 Task: Look for space in Chauk, Myanmar from 2nd June, 2023 to 15th June, 2023 for 2 adults in price range Rs.10000 to Rs.15000. Place can be entire place with 1  bedroom having 1 bed and 1 bathroom. Property type can be house, flat, guest house, hotel. Amenities needed are: washing machine. Booking option can be shelf check-in. Required host language is English.
Action: Mouse moved to (476, 82)
Screenshot: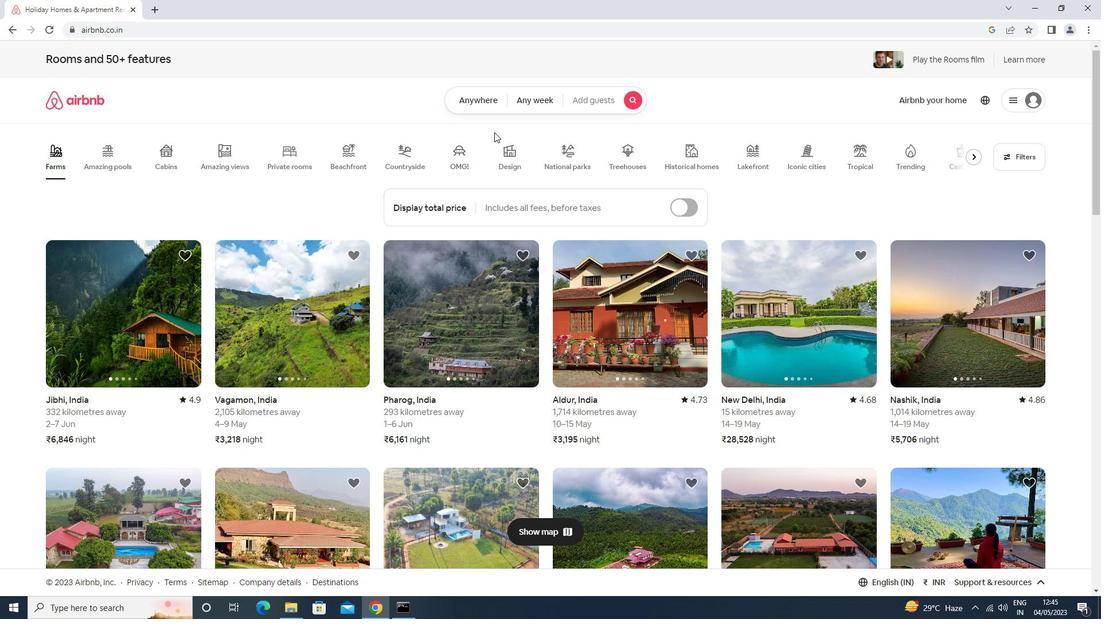 
Action: Mouse pressed left at (476, 82)
Screenshot: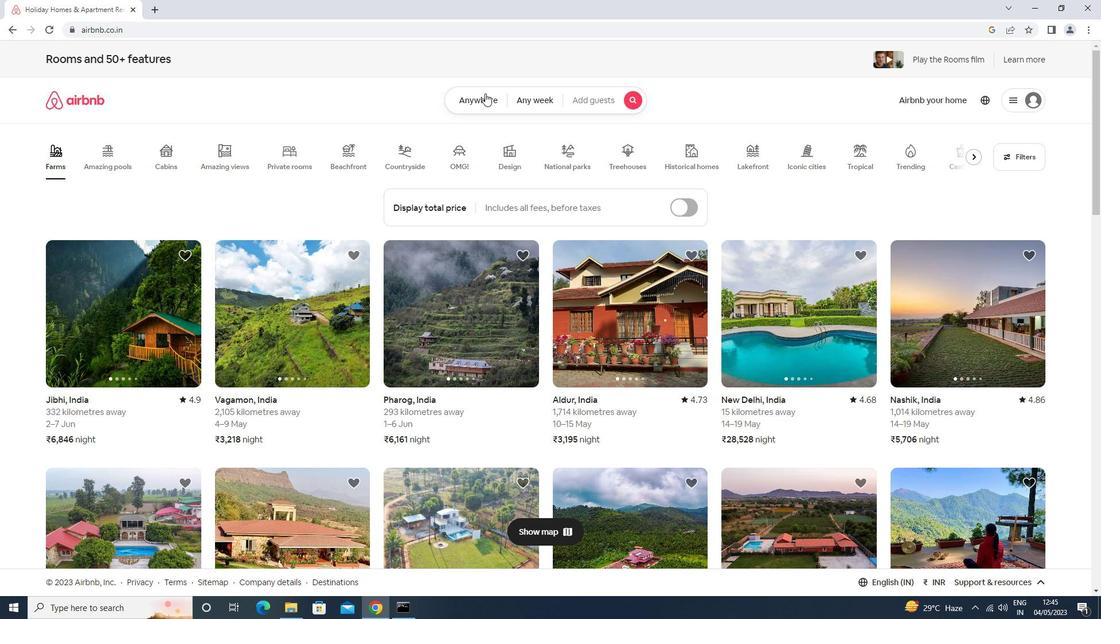 
Action: Mouse moved to (483, 107)
Screenshot: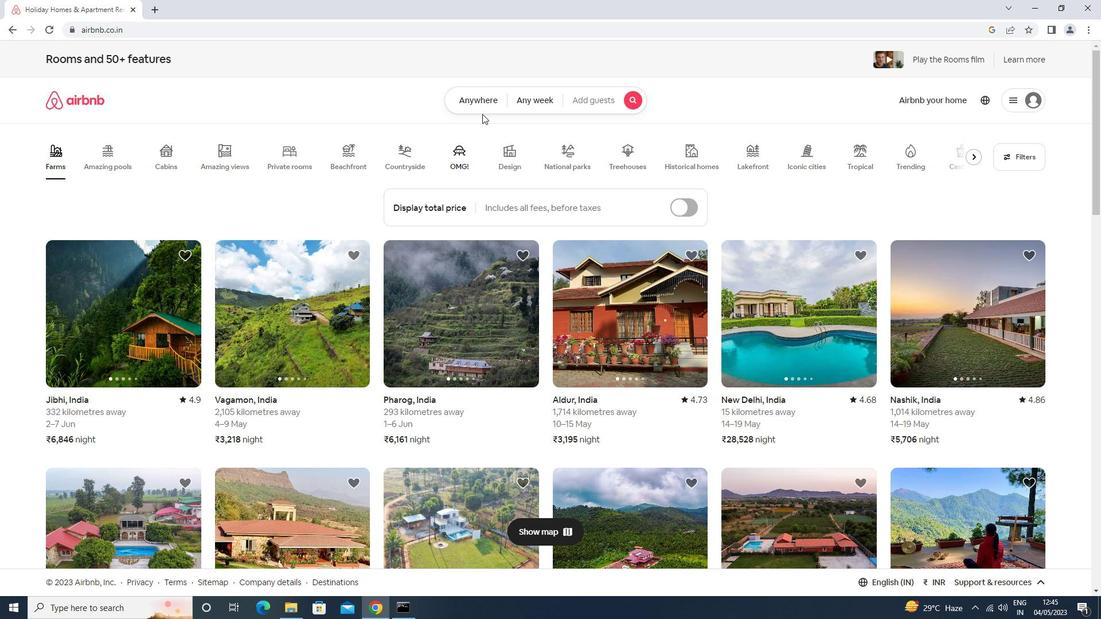 
Action: Mouse pressed left at (483, 107)
Screenshot: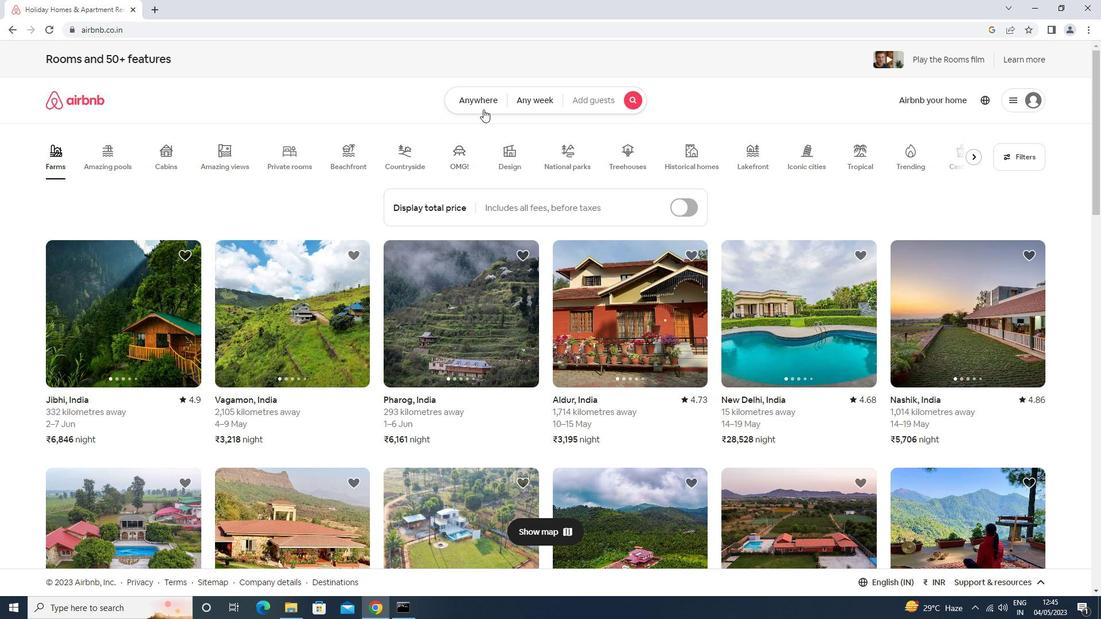 
Action: Mouse moved to (443, 137)
Screenshot: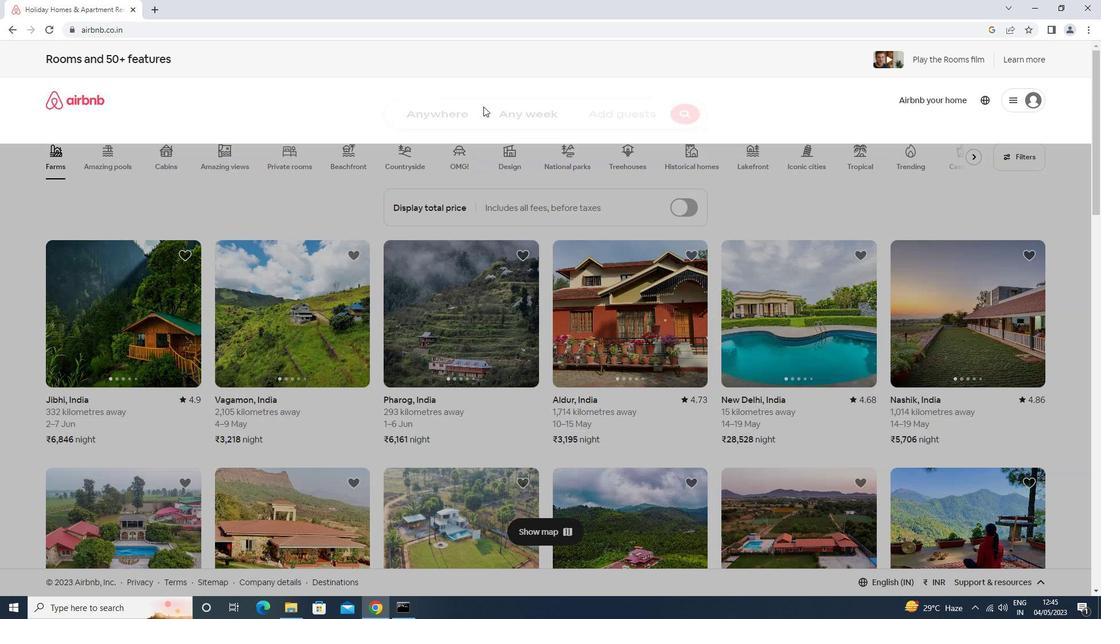 
Action: Mouse pressed left at (443, 137)
Screenshot: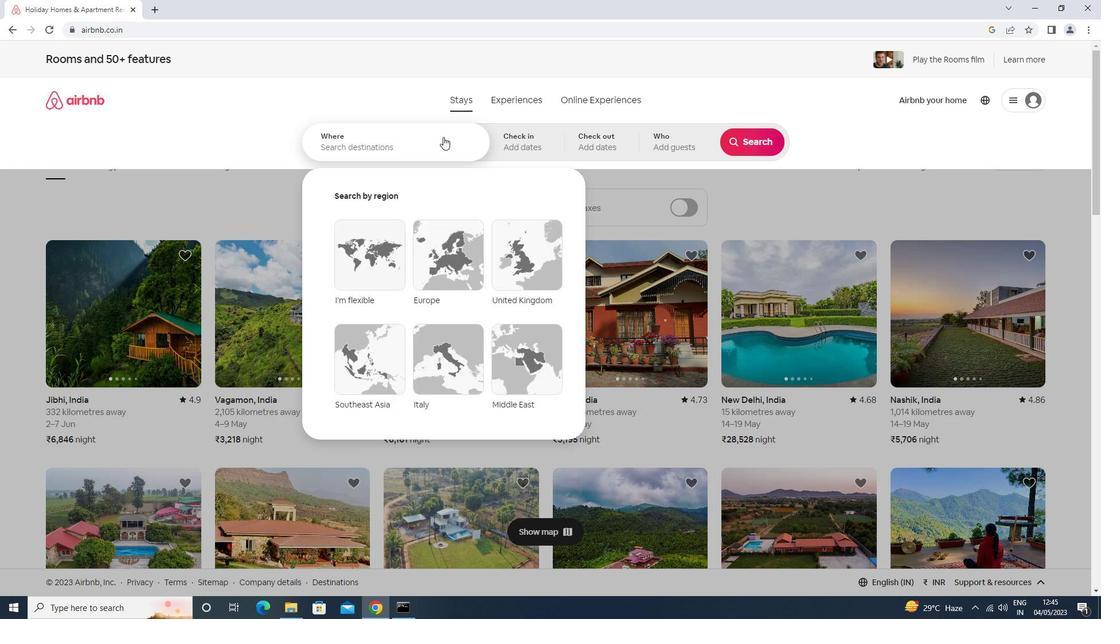 
Action: Key pressed chauk<Key.enter>
Screenshot: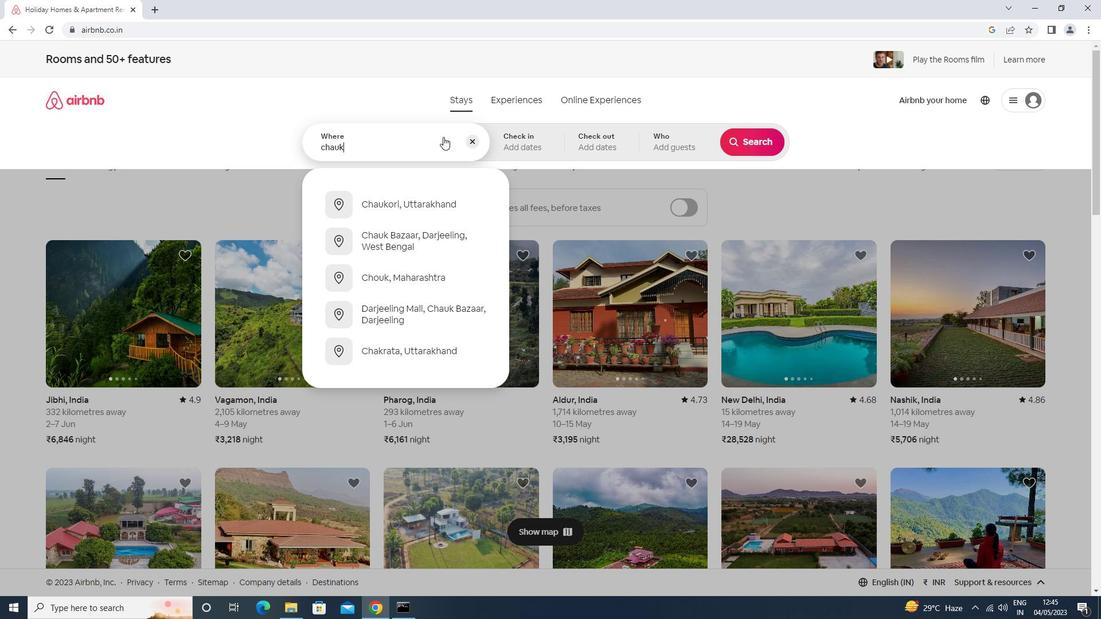
Action: Mouse moved to (712, 285)
Screenshot: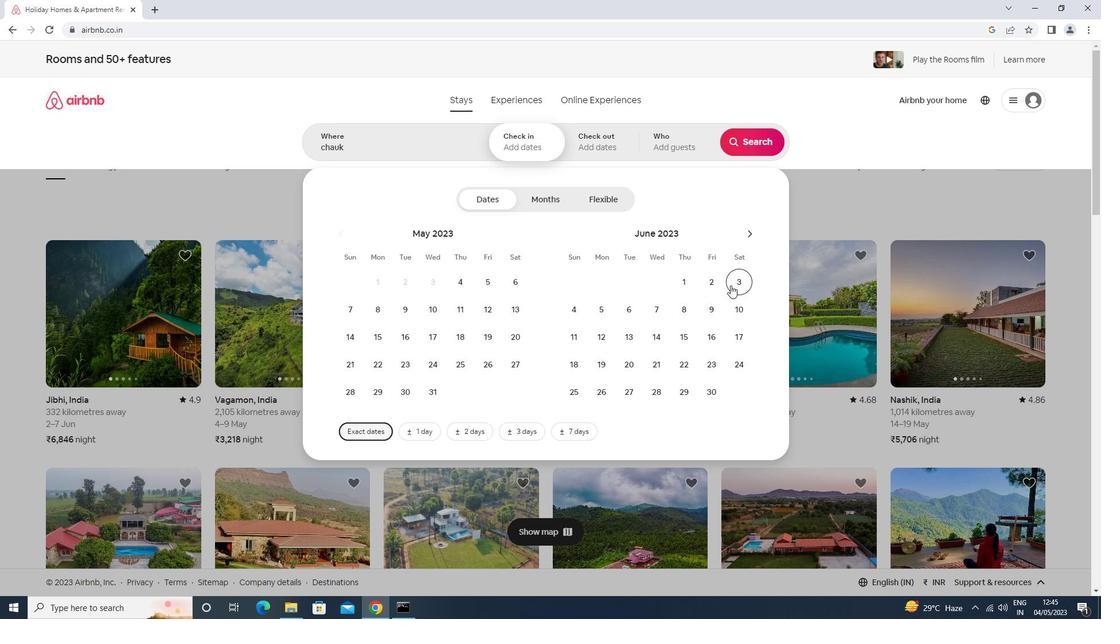 
Action: Mouse pressed left at (712, 285)
Screenshot: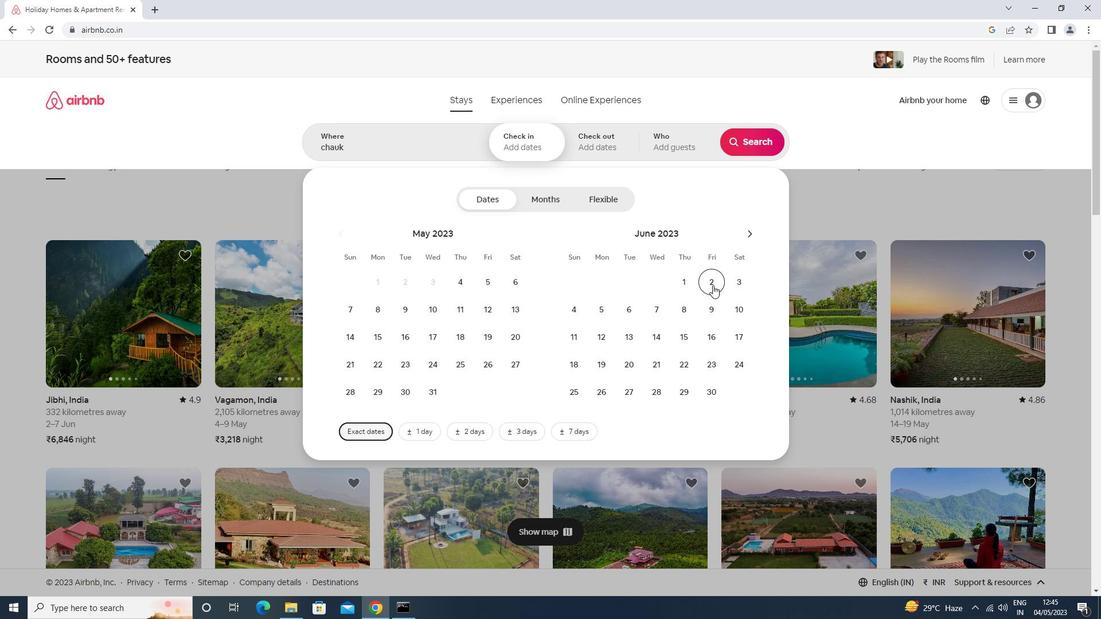 
Action: Mouse moved to (690, 334)
Screenshot: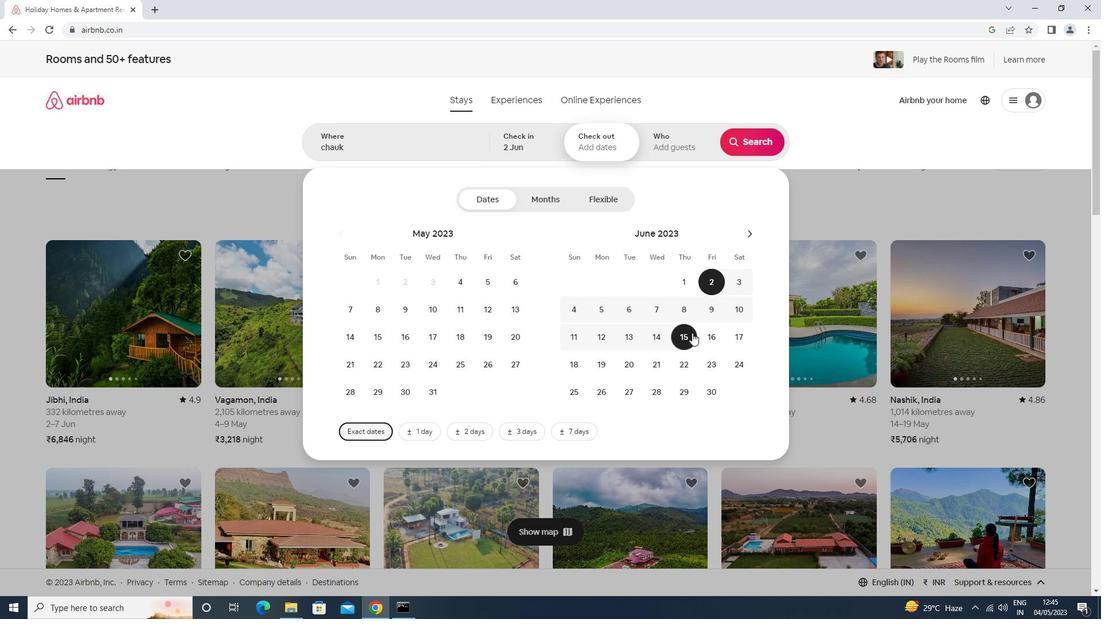 
Action: Mouse pressed left at (690, 334)
Screenshot: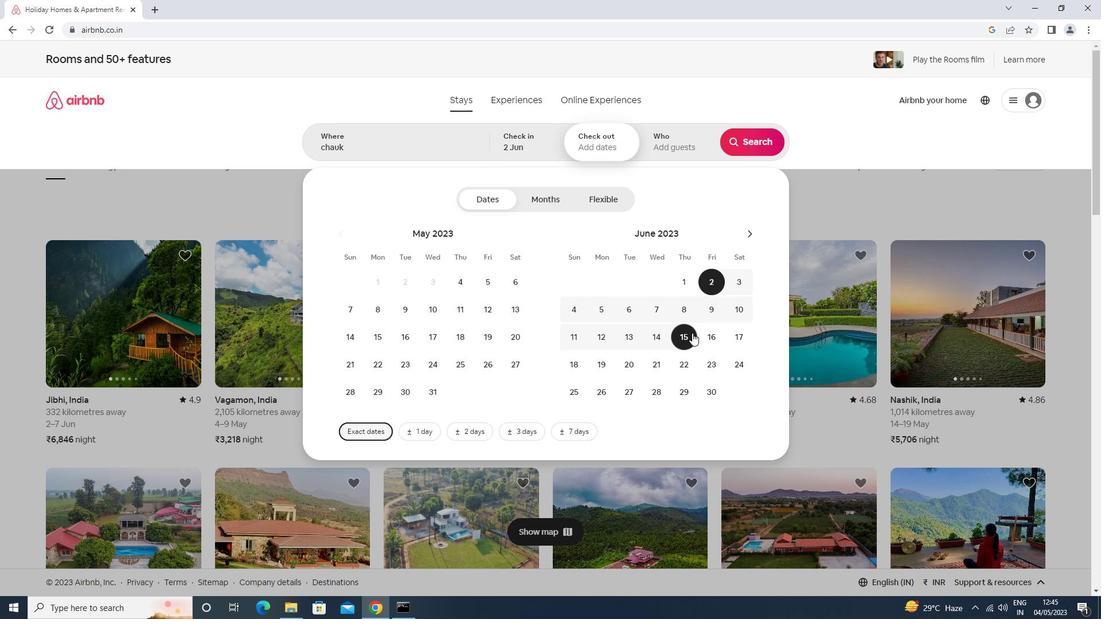 
Action: Mouse moved to (669, 149)
Screenshot: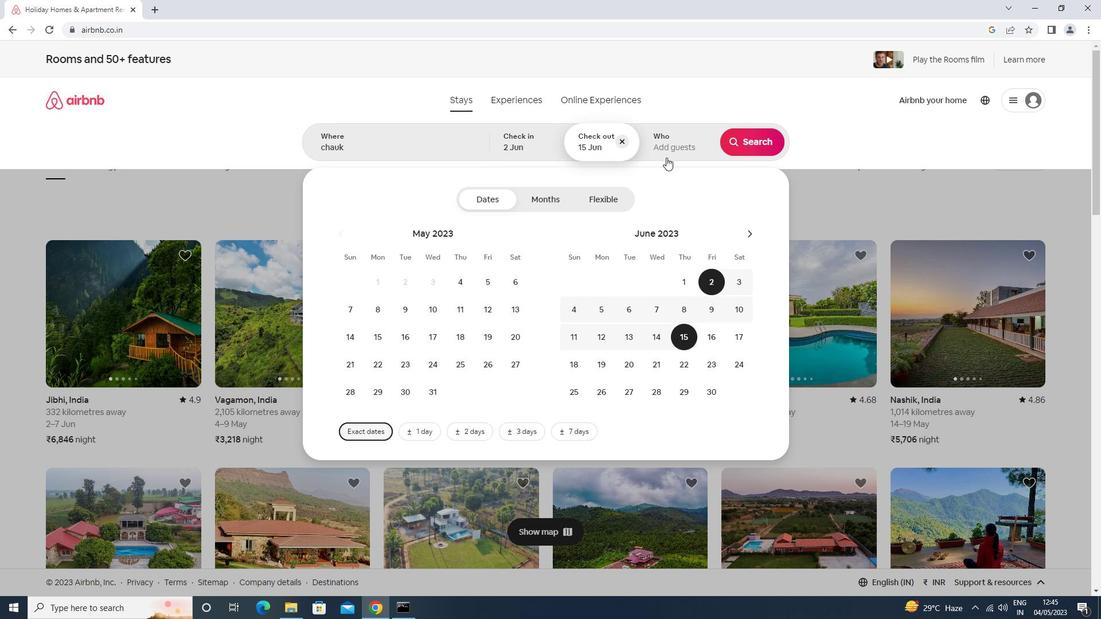 
Action: Mouse pressed left at (669, 149)
Screenshot: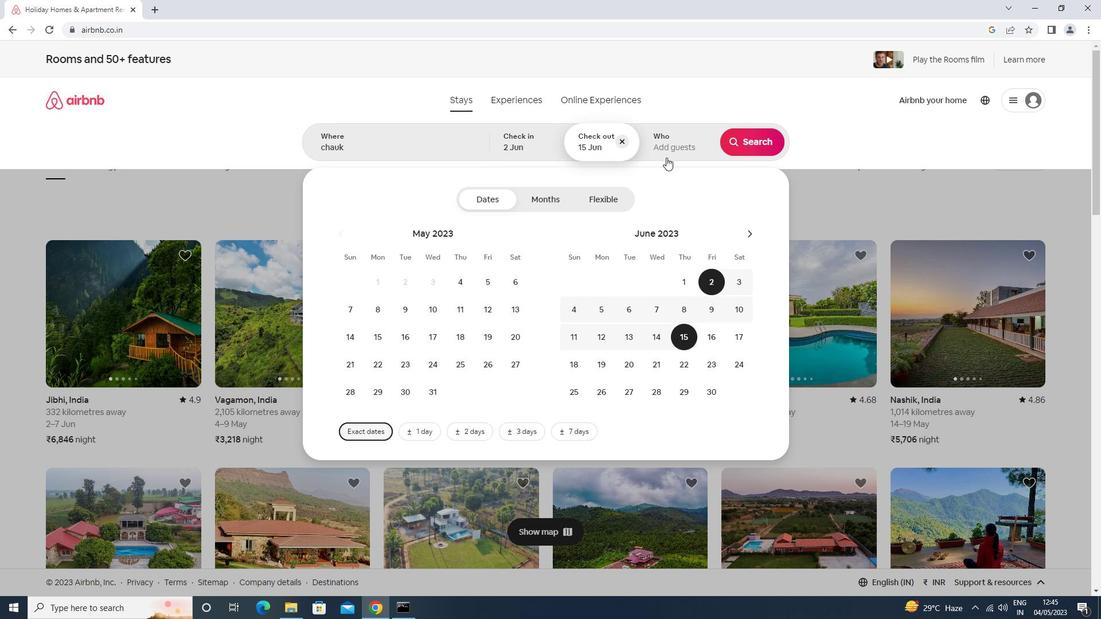 
Action: Mouse moved to (752, 202)
Screenshot: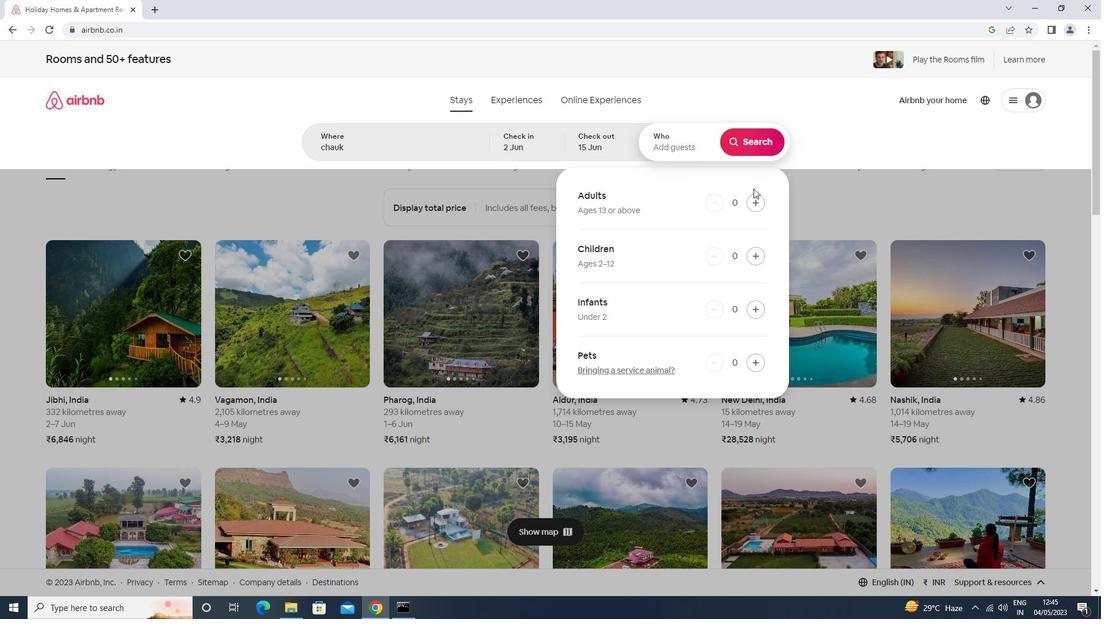 
Action: Mouse pressed left at (752, 202)
Screenshot: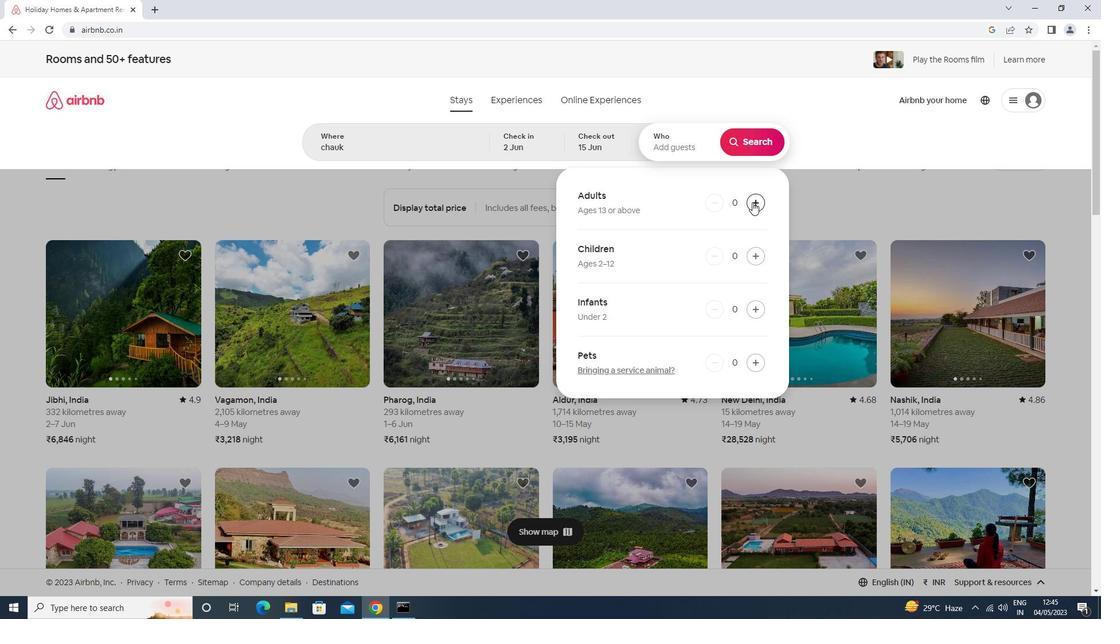 
Action: Mouse moved to (752, 203)
Screenshot: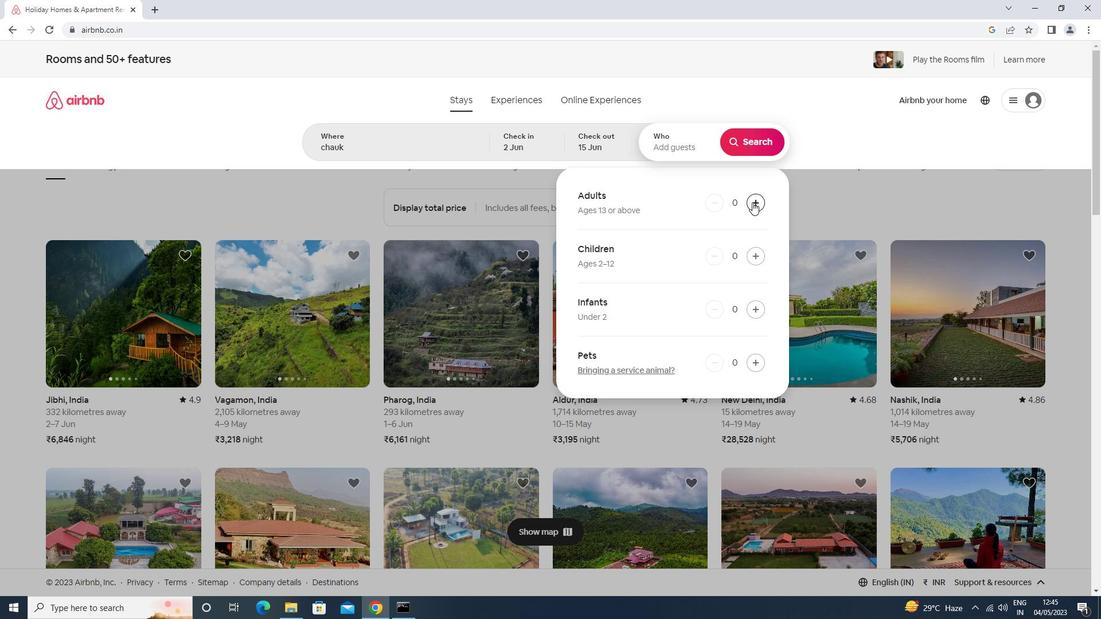 
Action: Mouse pressed left at (752, 203)
Screenshot: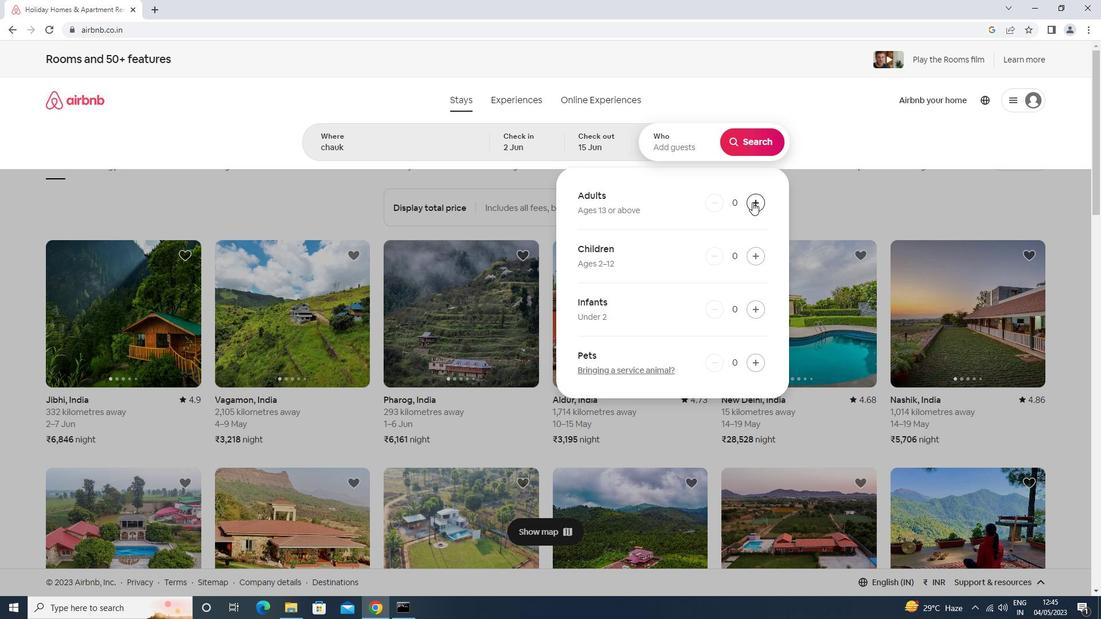 
Action: Mouse moved to (754, 142)
Screenshot: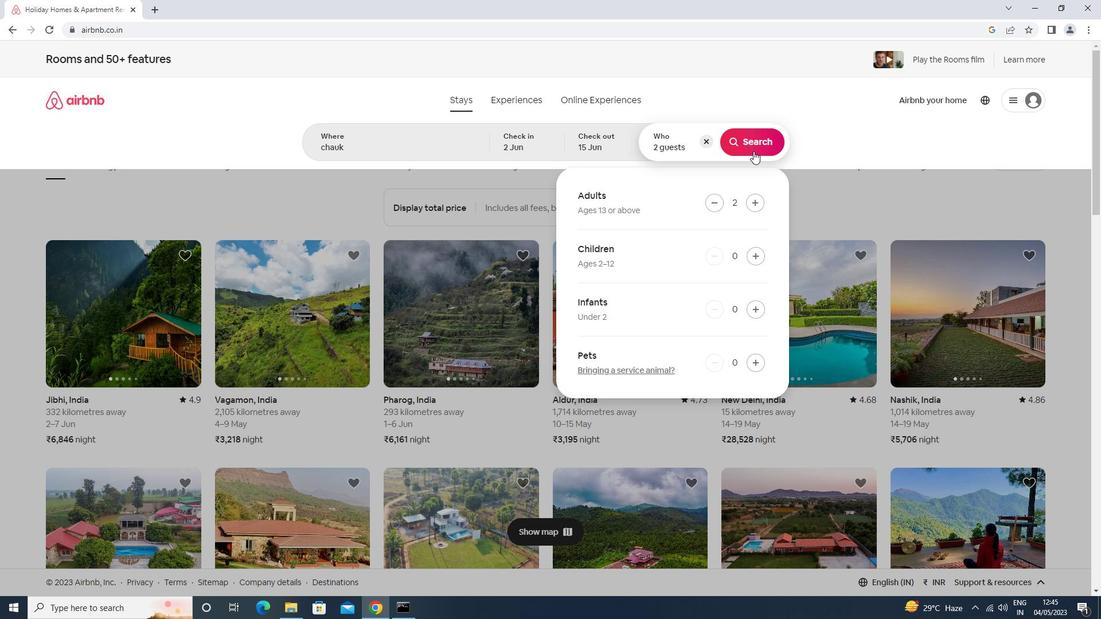 
Action: Mouse pressed left at (754, 142)
Screenshot: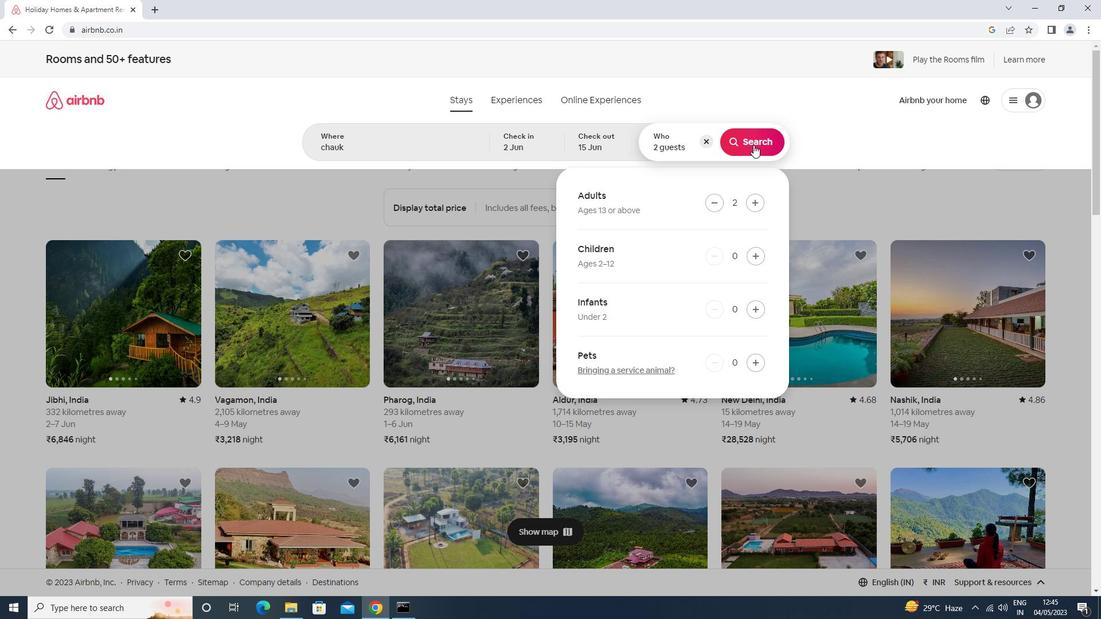 
Action: Mouse moved to (1038, 109)
Screenshot: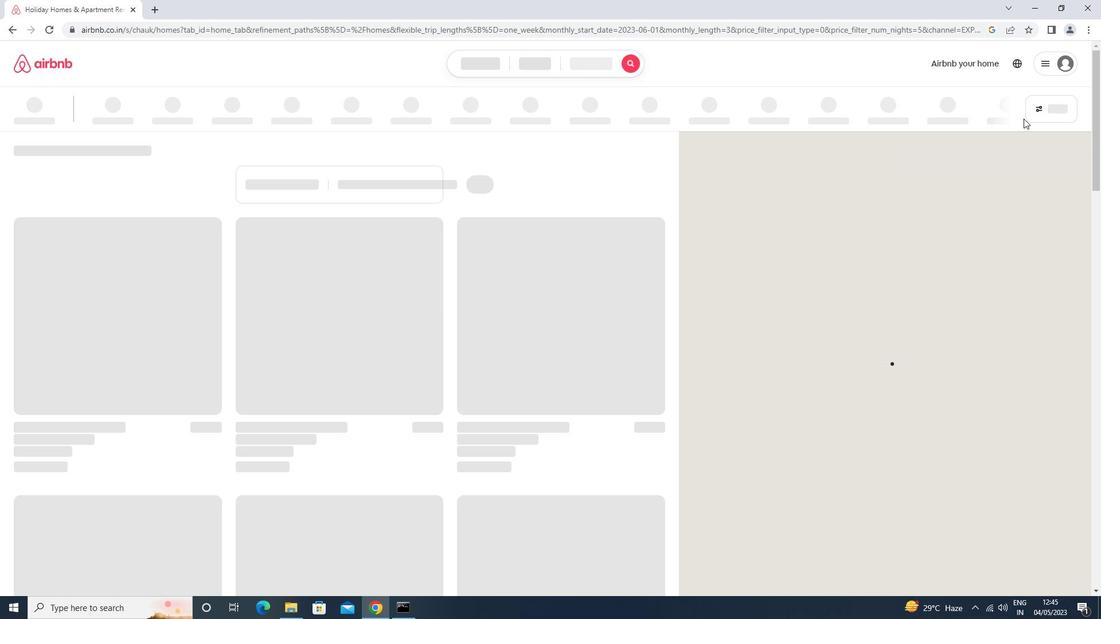
Action: Mouse pressed left at (1038, 109)
Screenshot: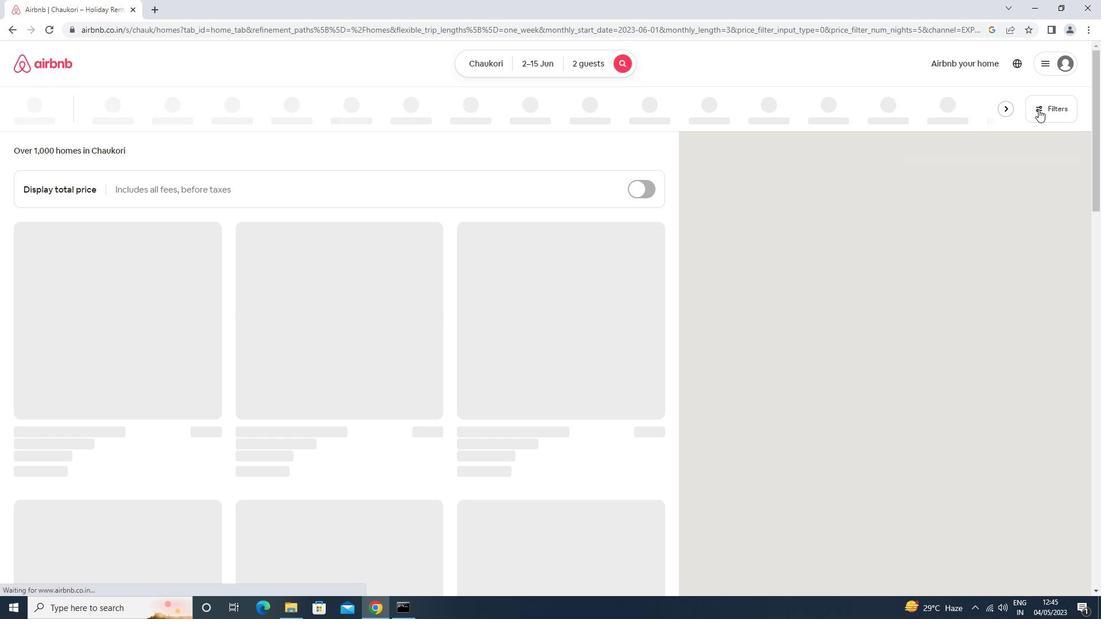 
Action: Mouse moved to (424, 256)
Screenshot: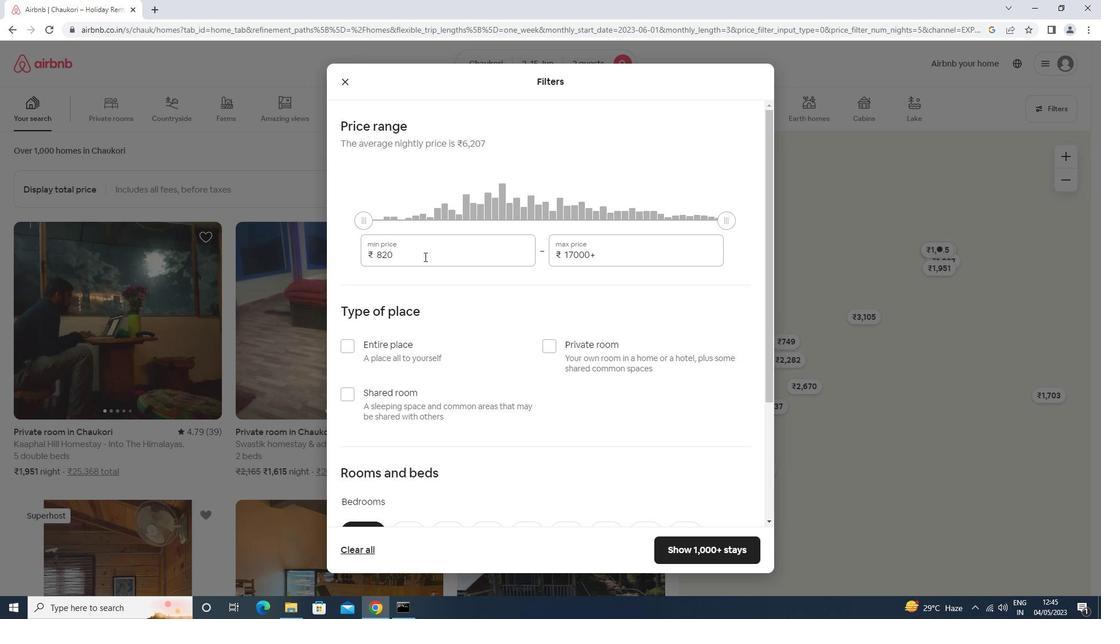 
Action: Mouse pressed left at (424, 256)
Screenshot: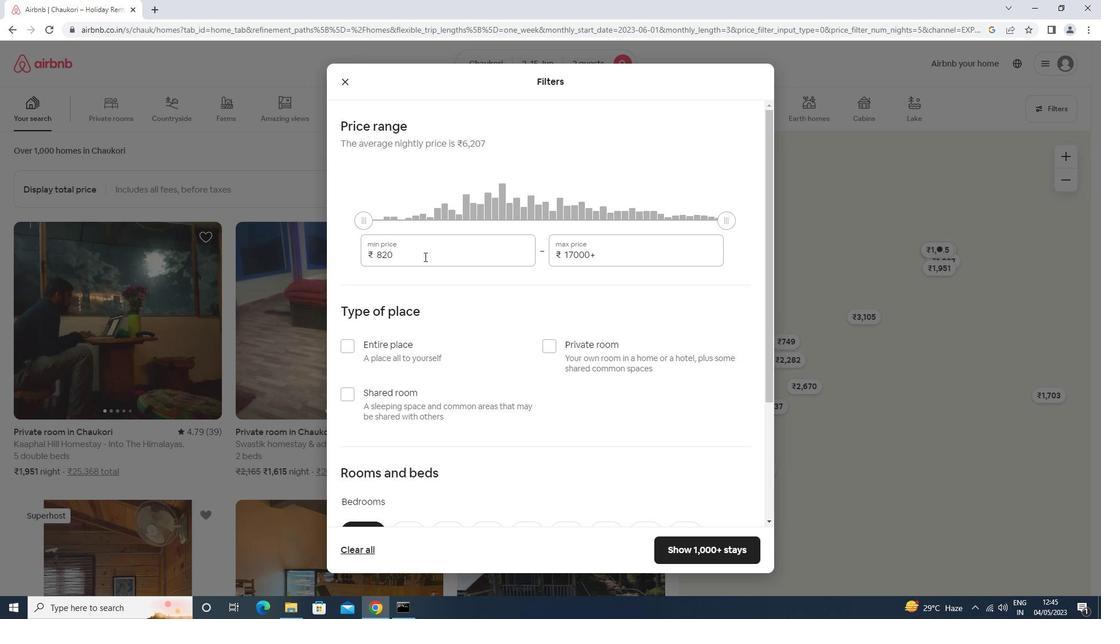 
Action: Mouse moved to (424, 256)
Screenshot: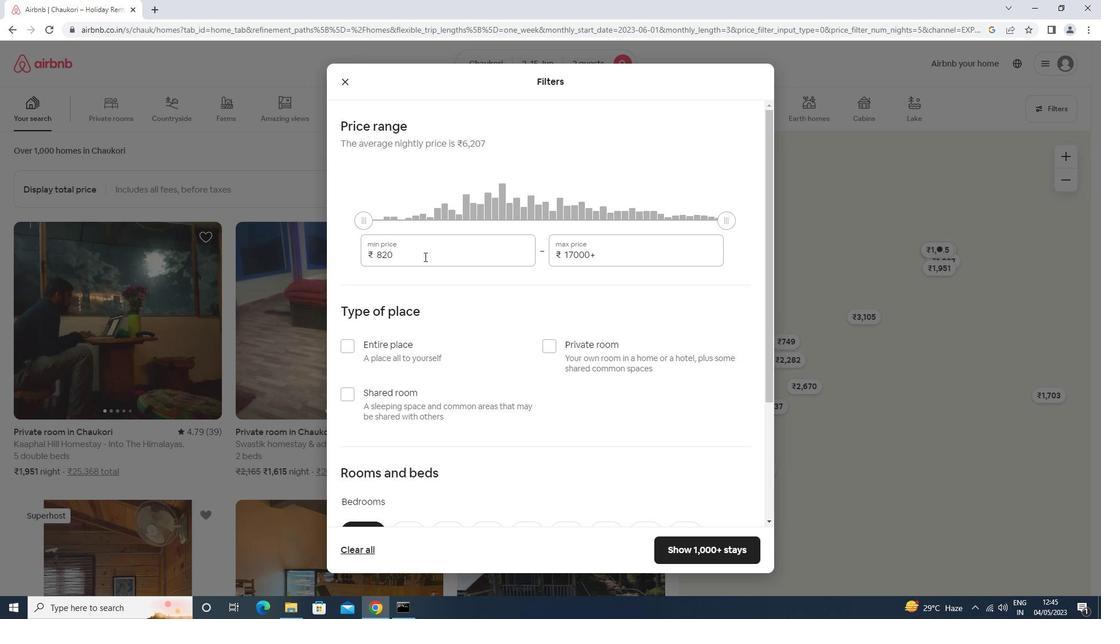 
Action: Key pressed <Key.backspace><Key.backspace><Key.backspace>10000<Key.tab>15000
Screenshot: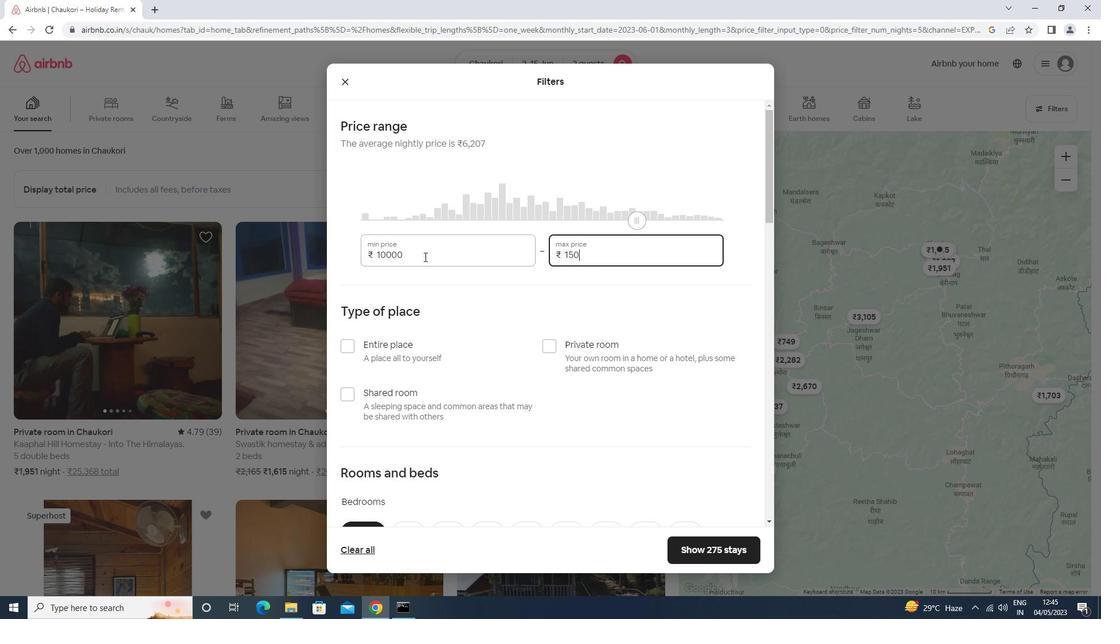 
Action: Mouse moved to (429, 349)
Screenshot: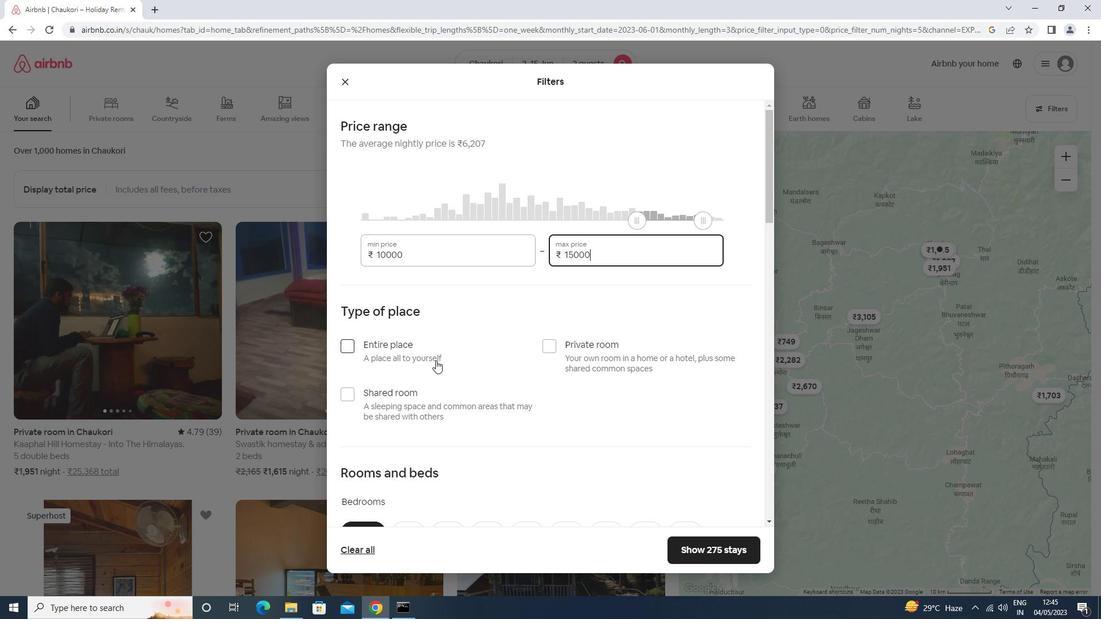 
Action: Mouse pressed left at (429, 349)
Screenshot: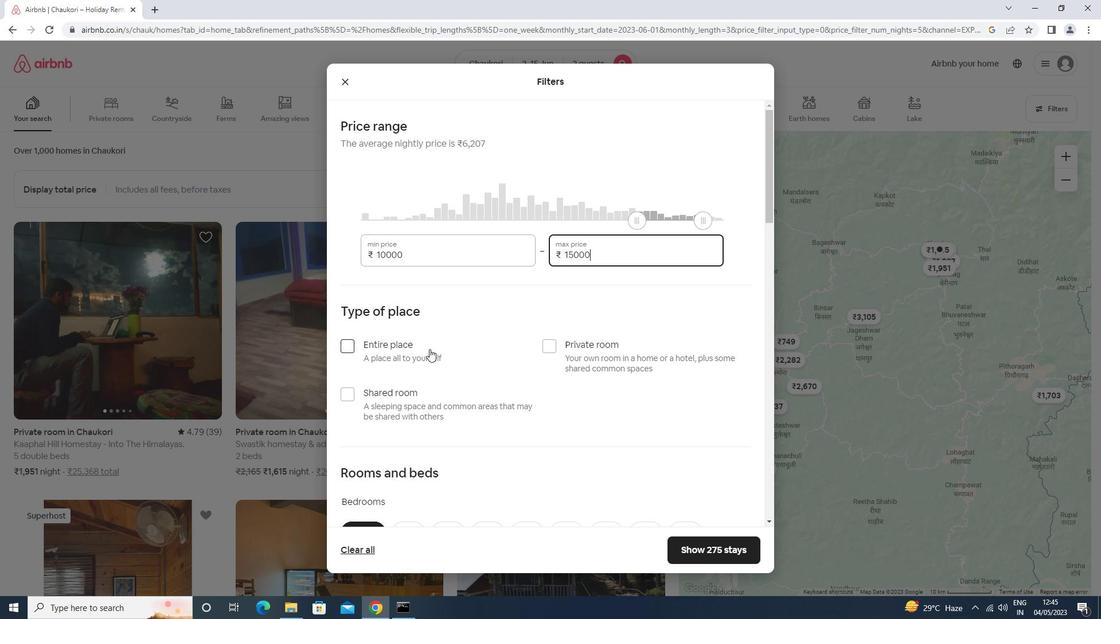 
Action: Mouse scrolled (429, 348) with delta (0, 0)
Screenshot: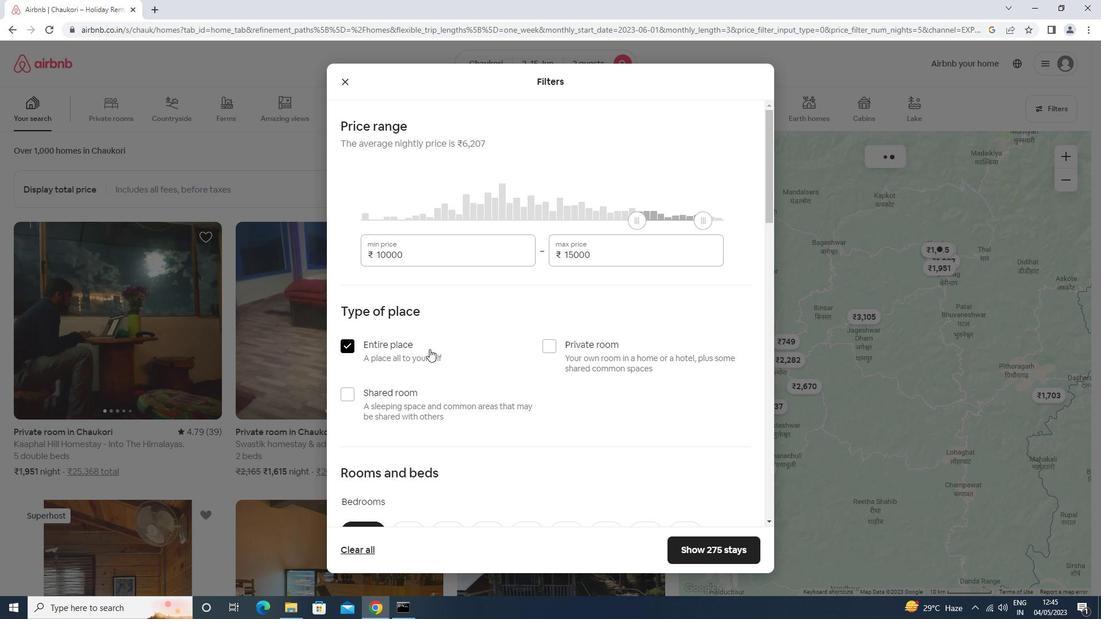 
Action: Mouse scrolled (429, 348) with delta (0, 0)
Screenshot: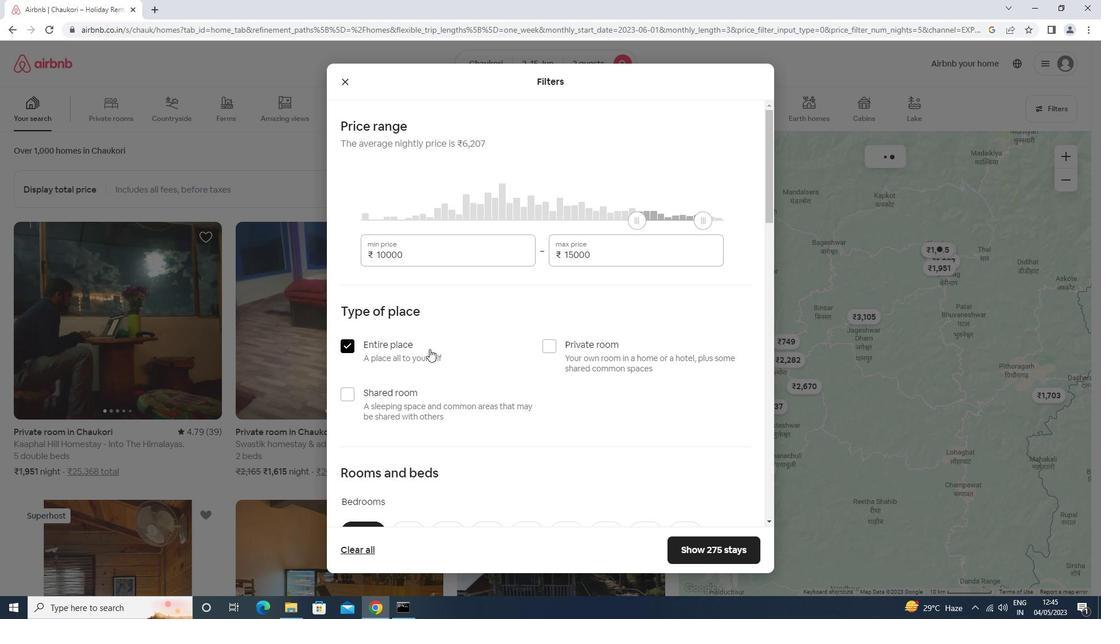 
Action: Mouse scrolled (429, 348) with delta (0, 0)
Screenshot: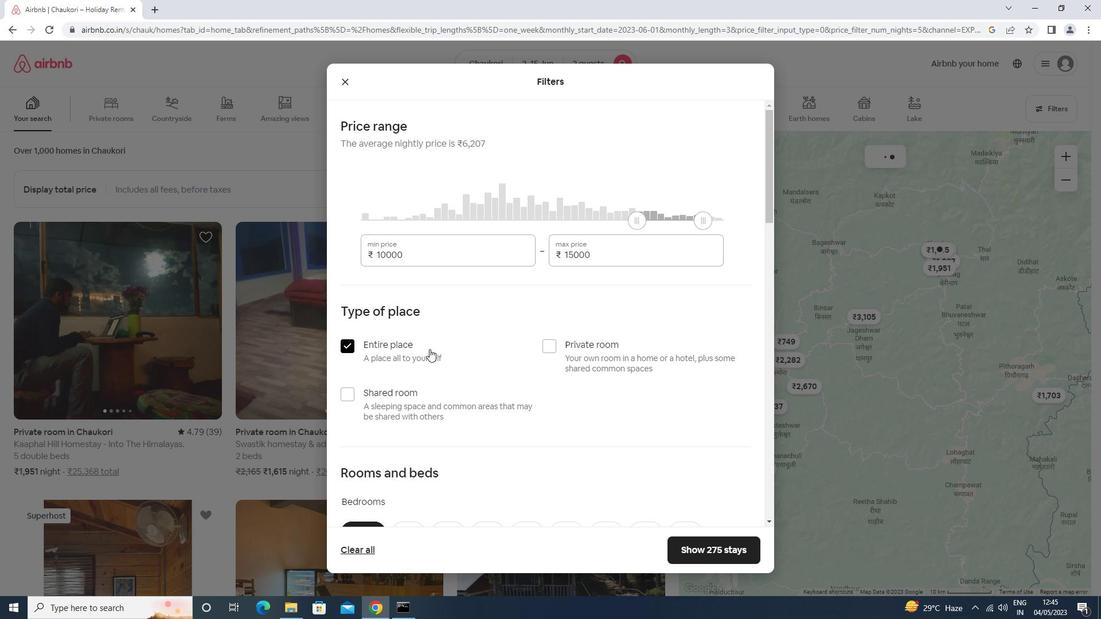 
Action: Mouse scrolled (429, 348) with delta (0, 0)
Screenshot: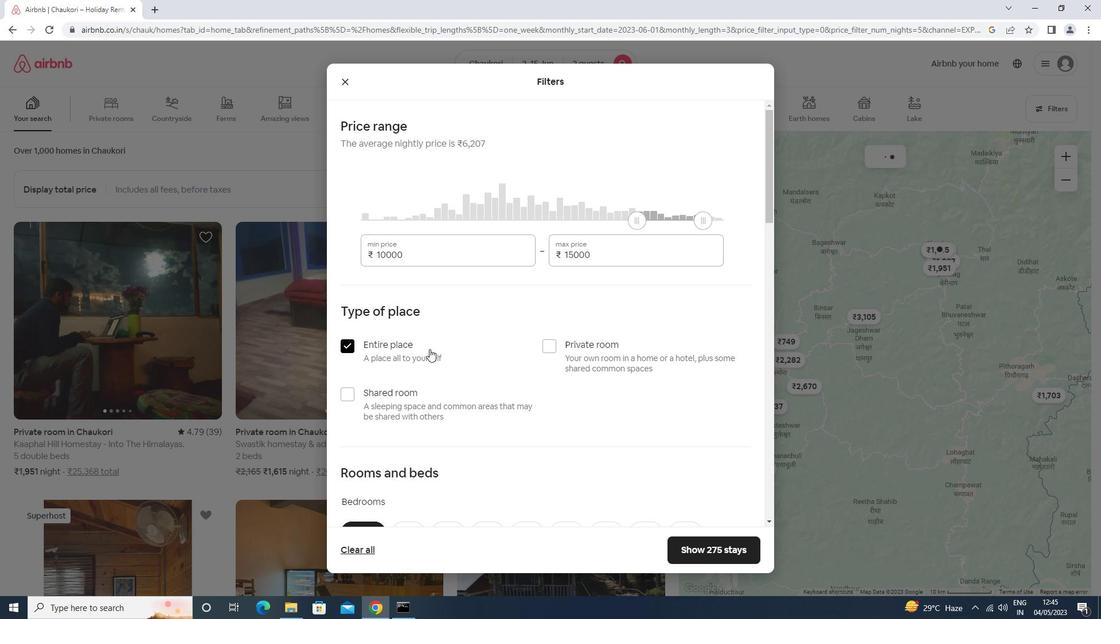 
Action: Mouse moved to (416, 309)
Screenshot: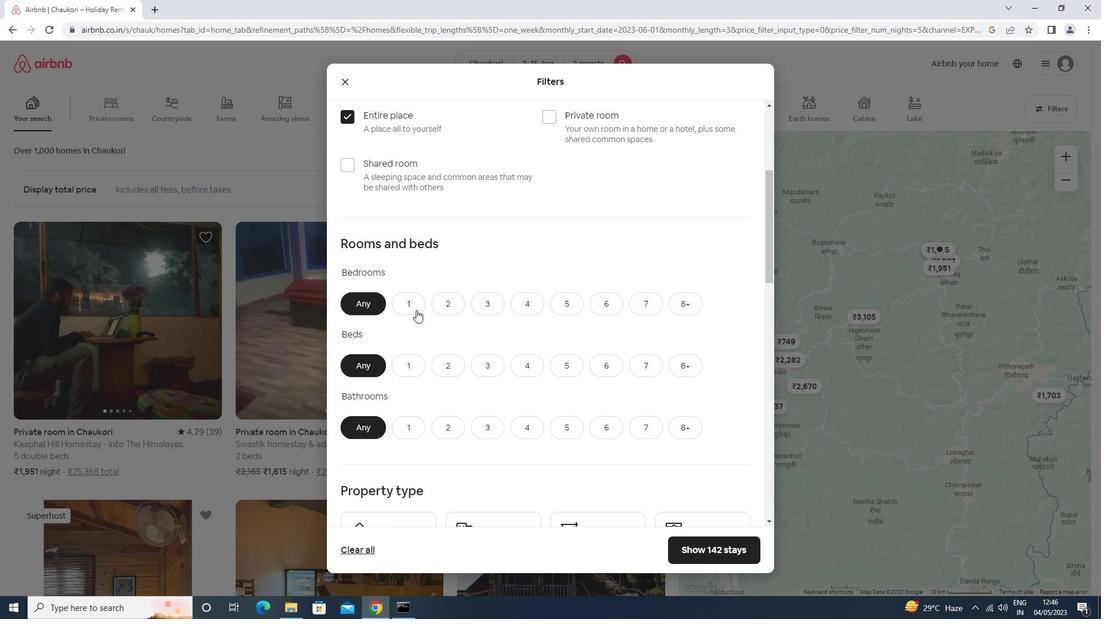 
Action: Mouse pressed left at (416, 309)
Screenshot: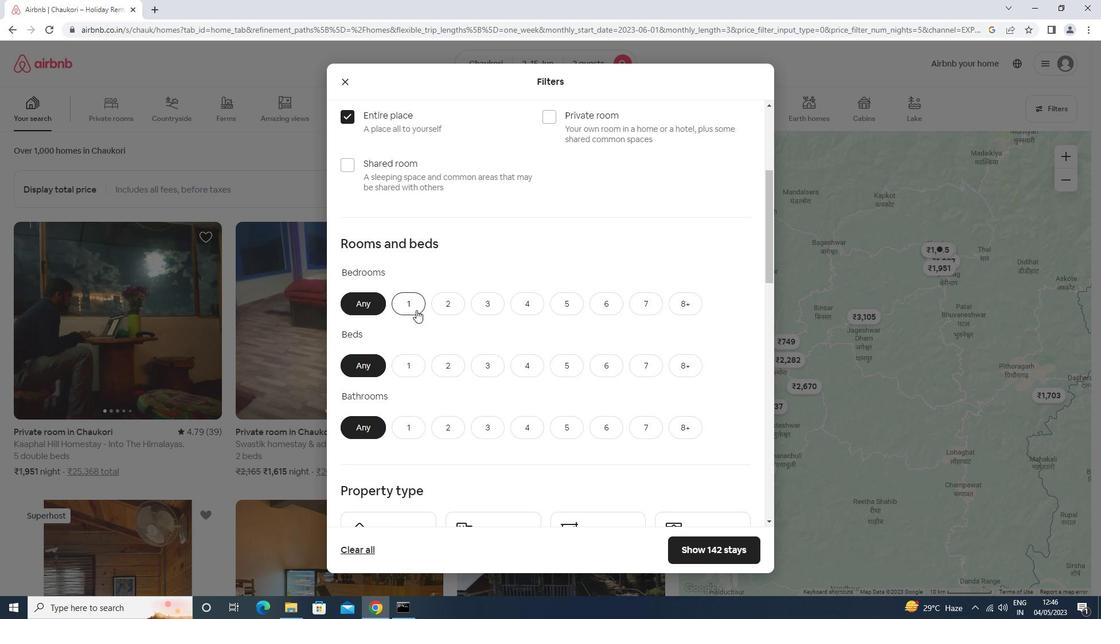 
Action: Mouse moved to (419, 364)
Screenshot: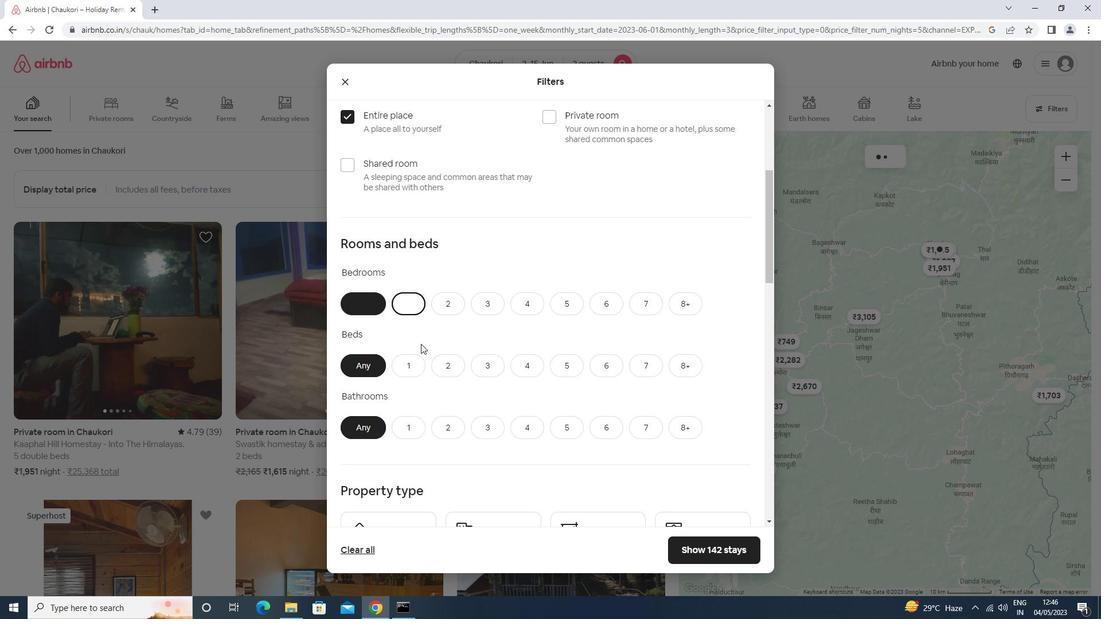 
Action: Mouse pressed left at (419, 364)
Screenshot: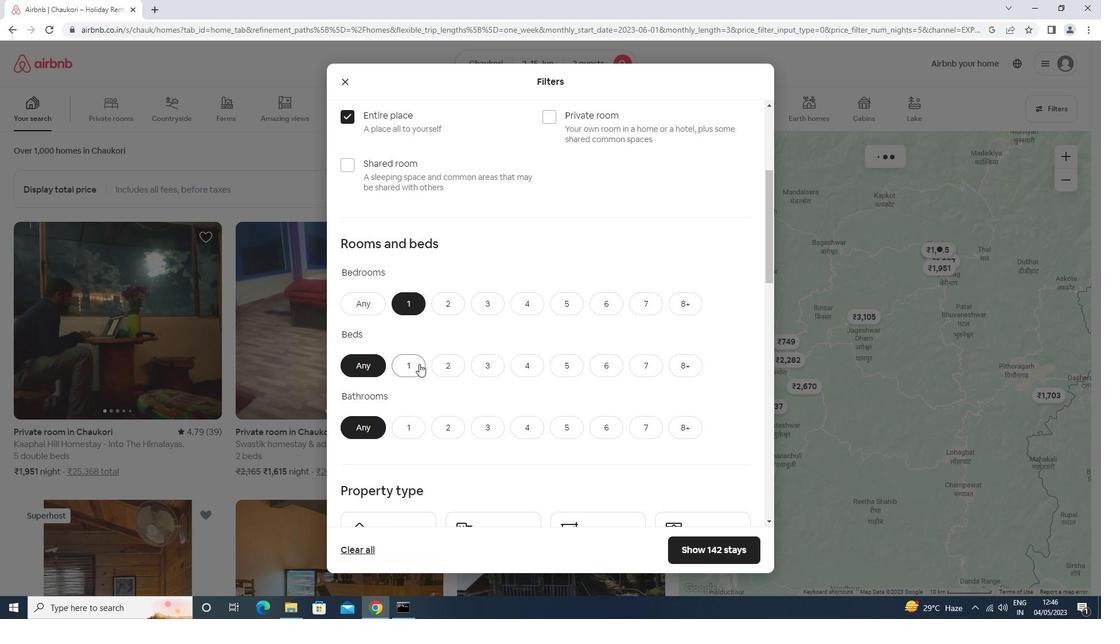 
Action: Mouse moved to (410, 423)
Screenshot: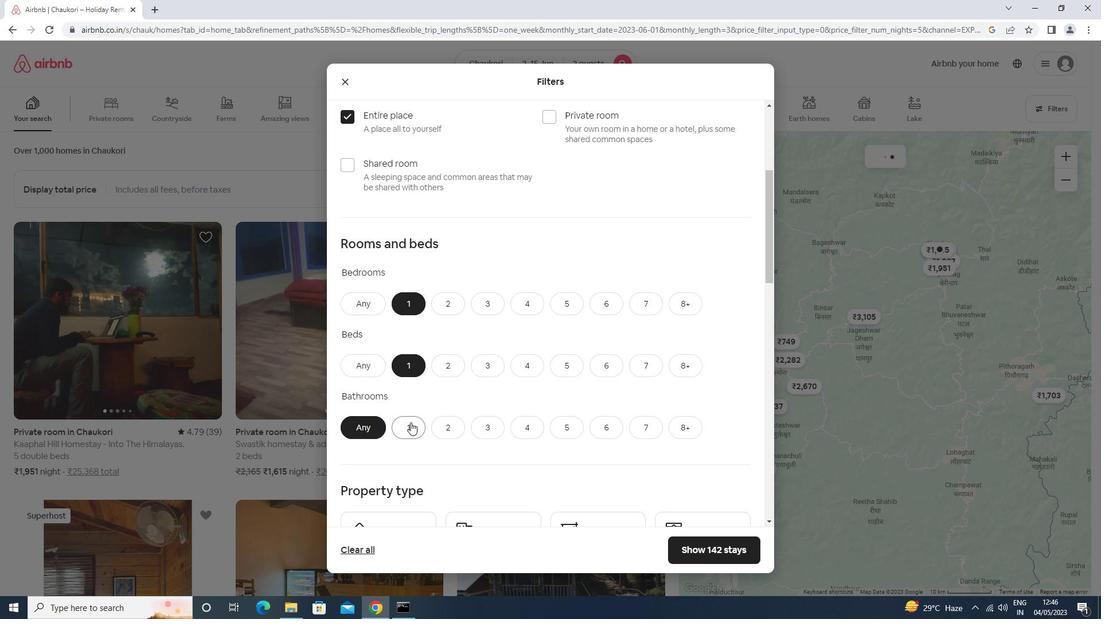 
Action: Mouse pressed left at (410, 423)
Screenshot: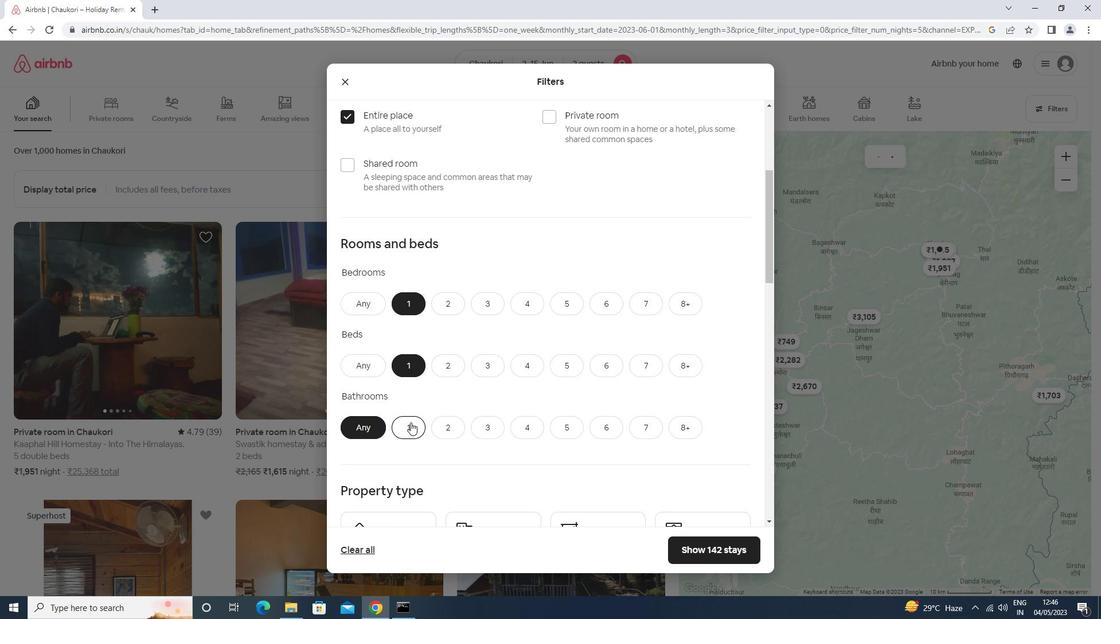 
Action: Mouse moved to (410, 423)
Screenshot: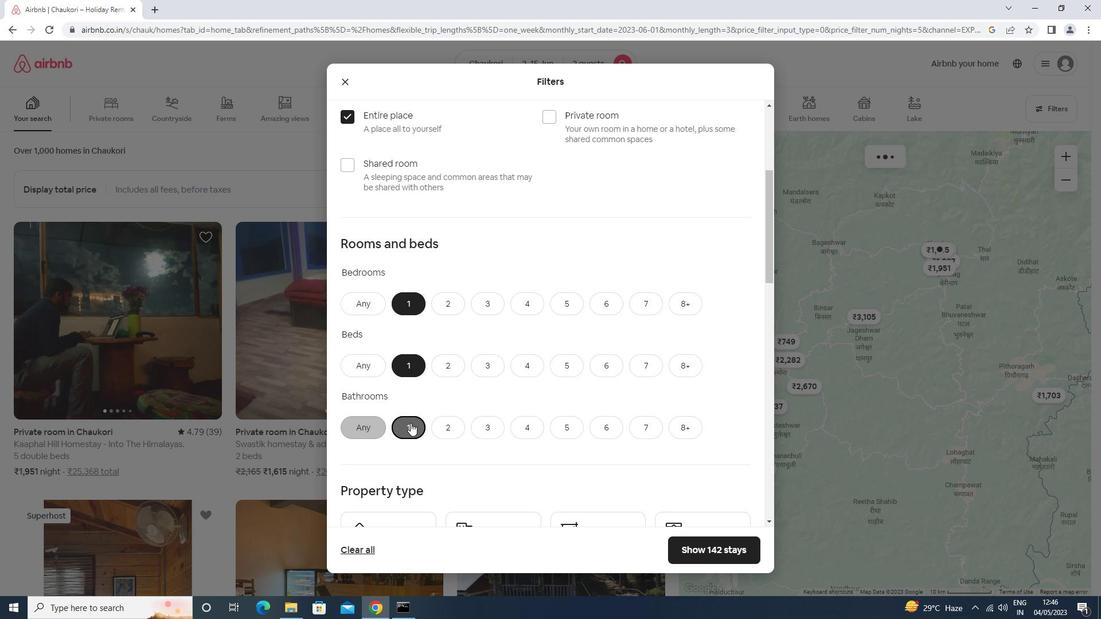 
Action: Mouse scrolled (410, 422) with delta (0, 0)
Screenshot: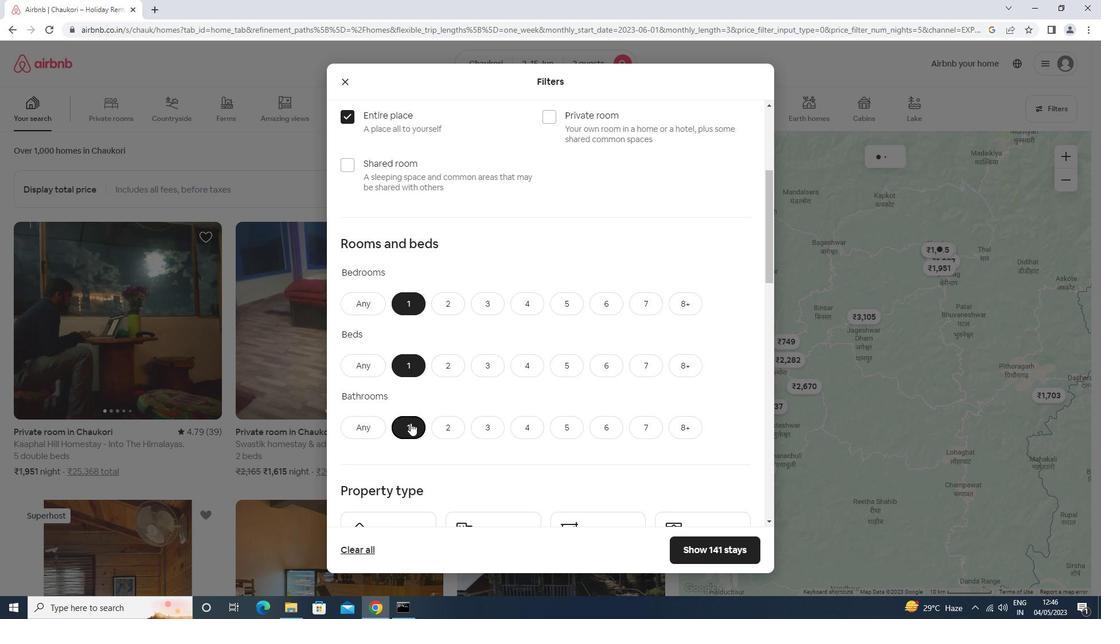 
Action: Mouse scrolled (410, 422) with delta (0, 0)
Screenshot: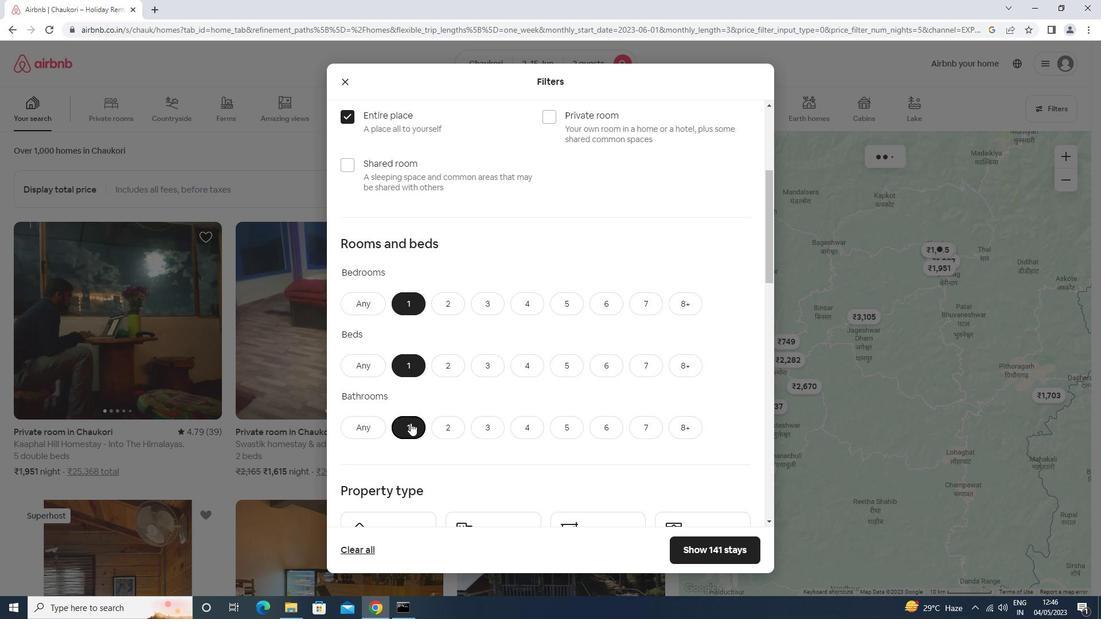 
Action: Mouse scrolled (410, 422) with delta (0, 0)
Screenshot: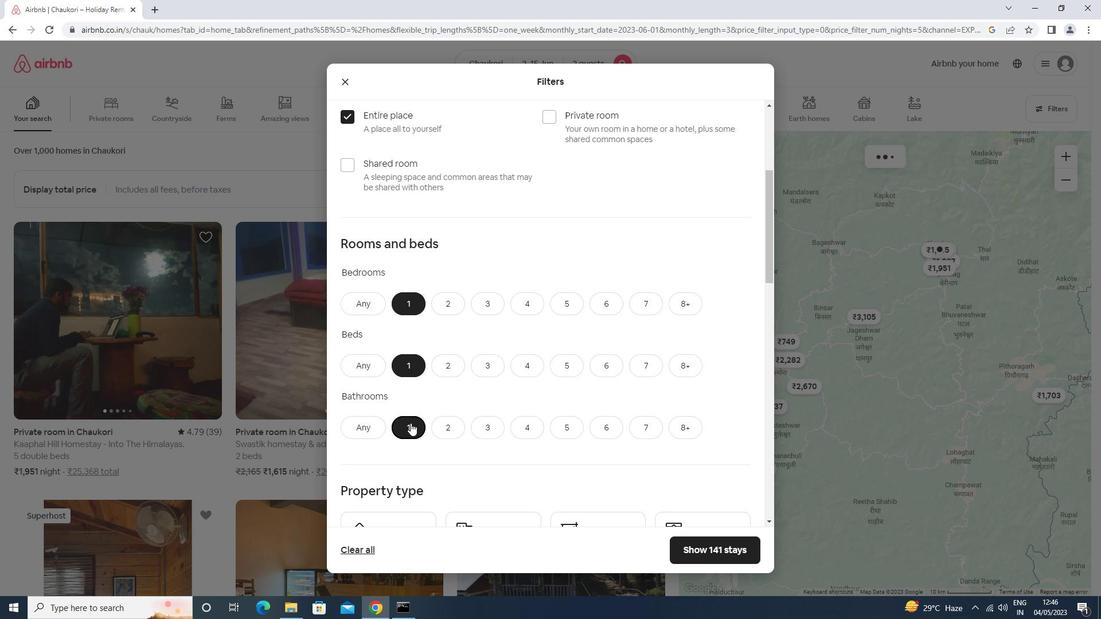 
Action: Mouse moved to (413, 399)
Screenshot: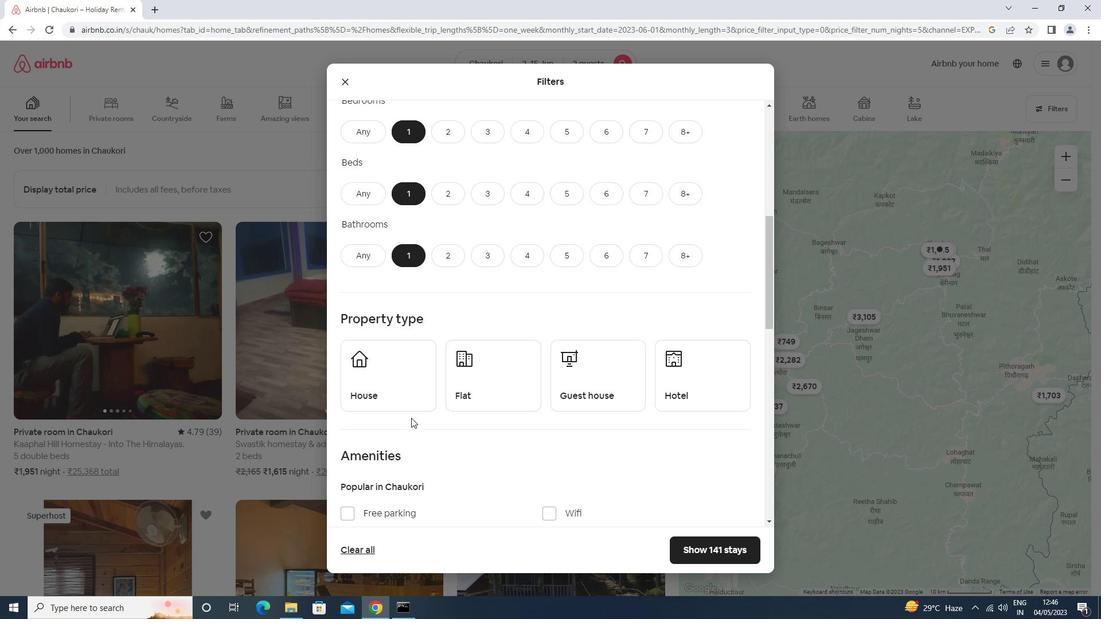 
Action: Mouse pressed left at (413, 399)
Screenshot: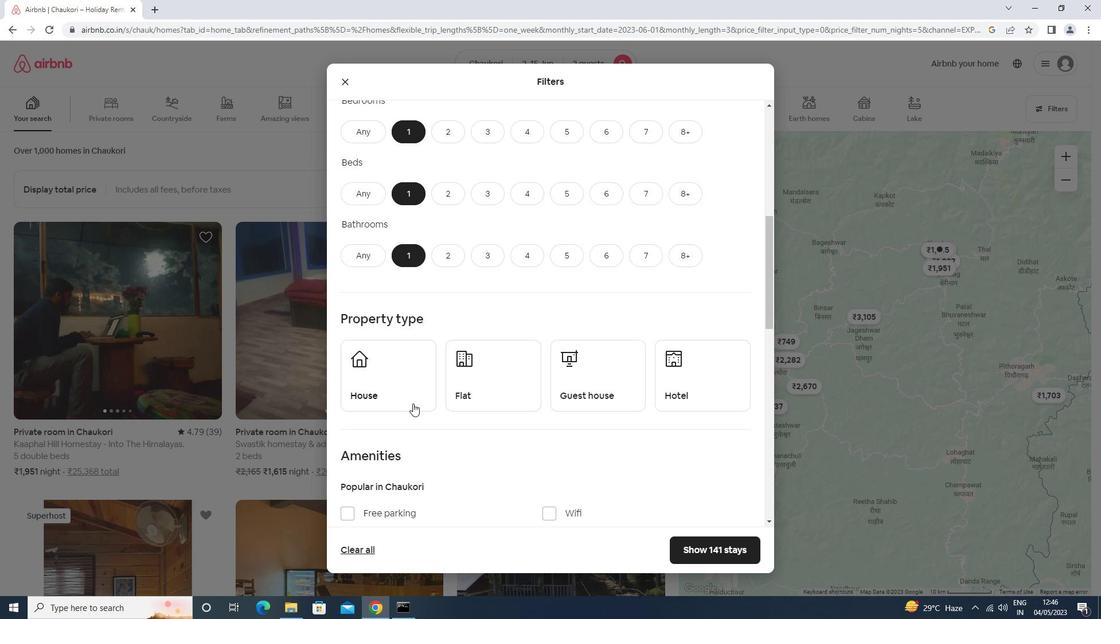 
Action: Mouse moved to (493, 379)
Screenshot: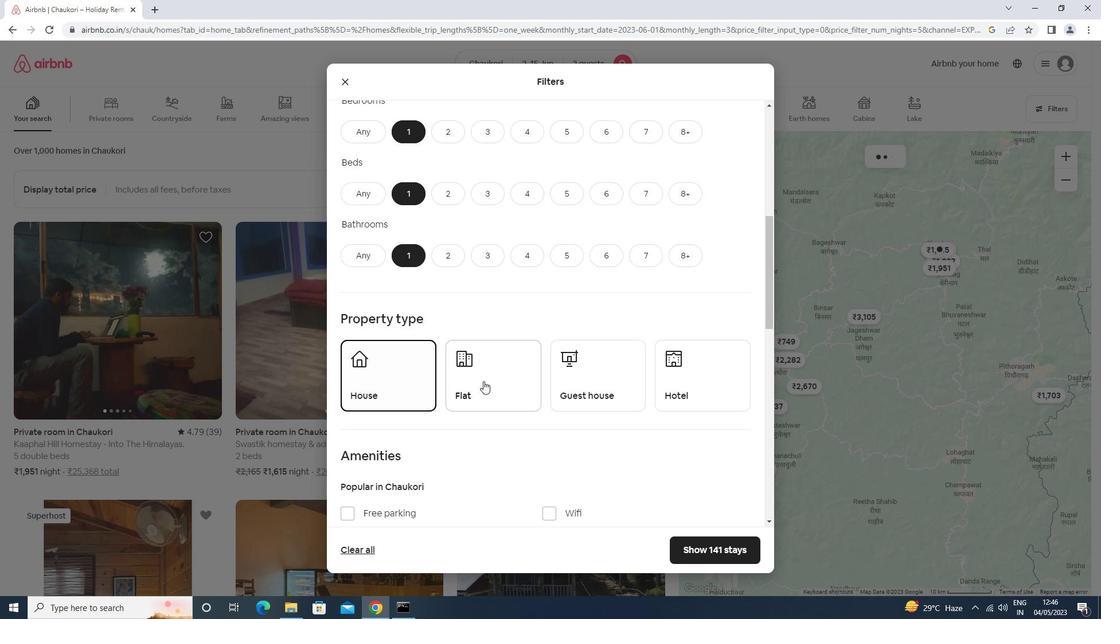
Action: Mouse pressed left at (493, 379)
Screenshot: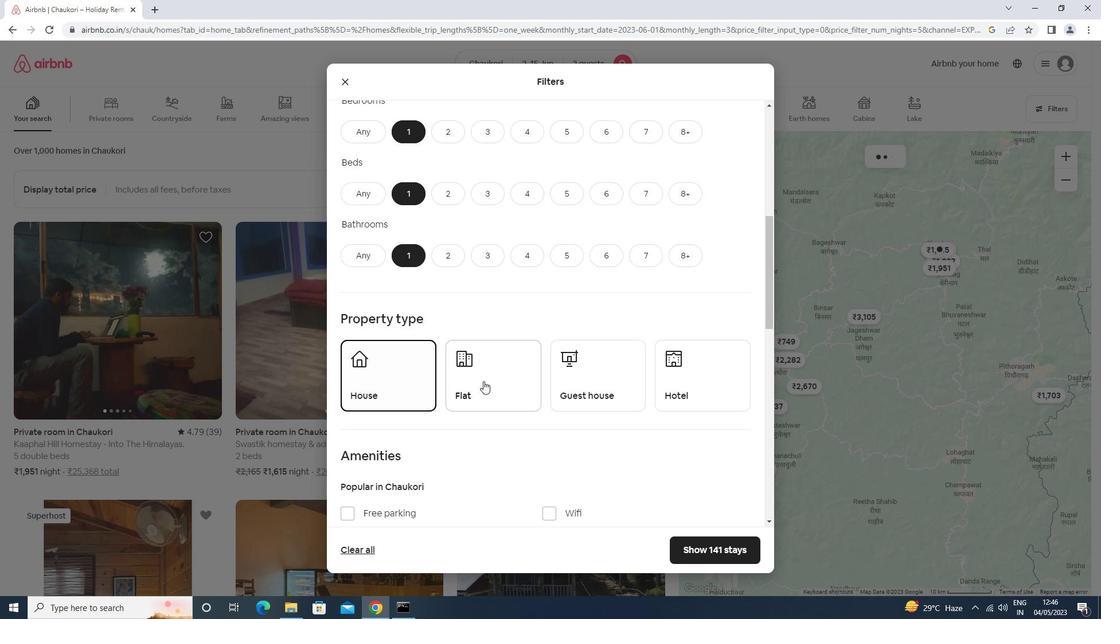 
Action: Mouse moved to (583, 369)
Screenshot: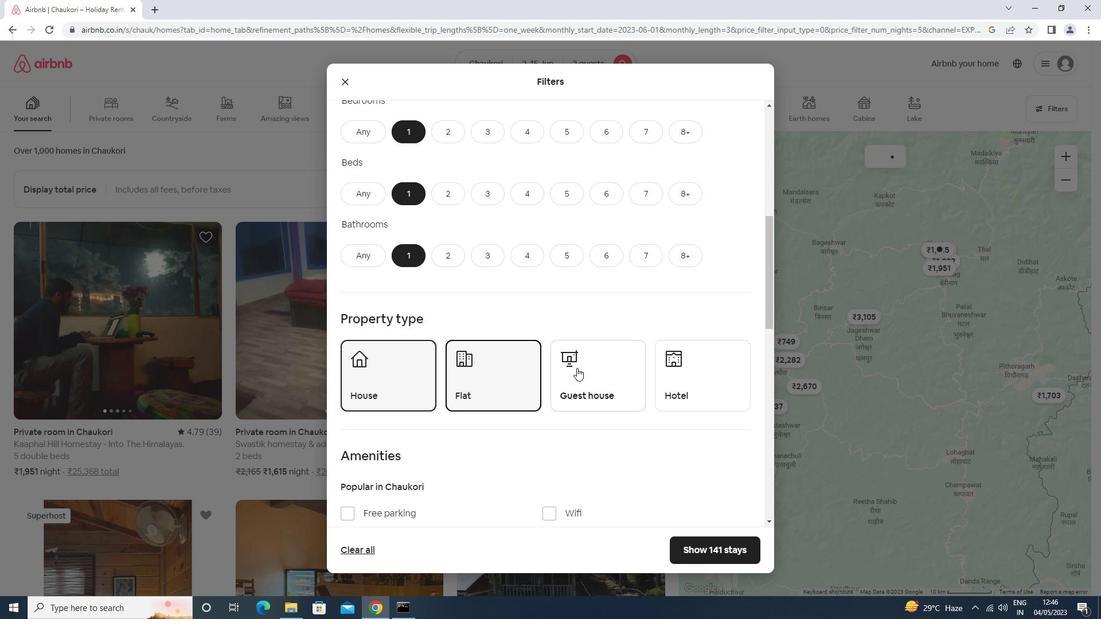 
Action: Mouse pressed left at (583, 369)
Screenshot: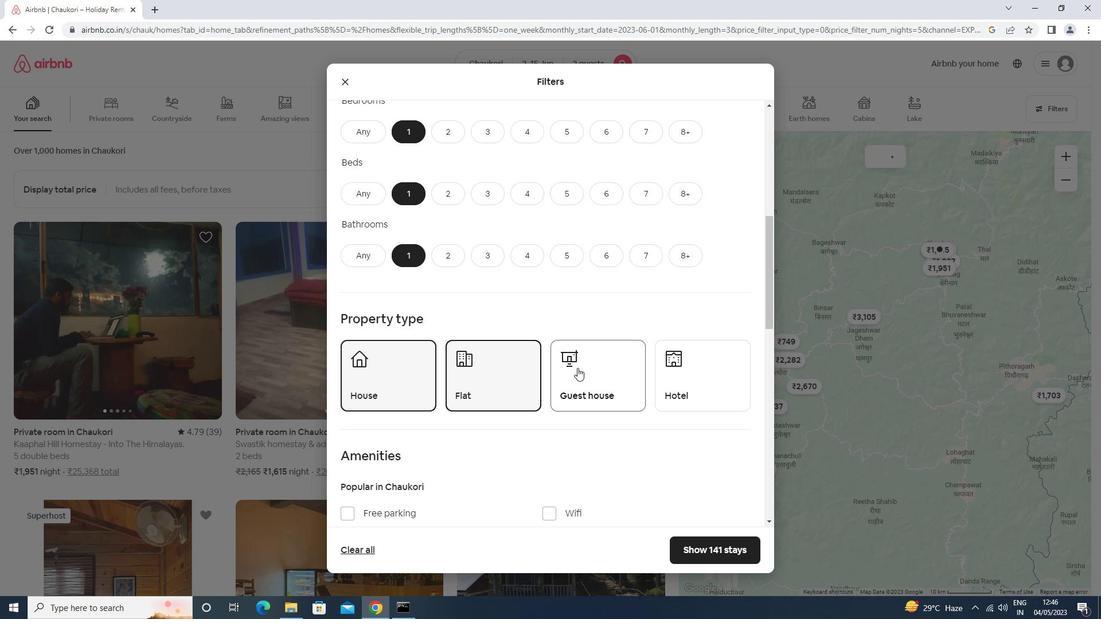 
Action: Mouse moved to (659, 377)
Screenshot: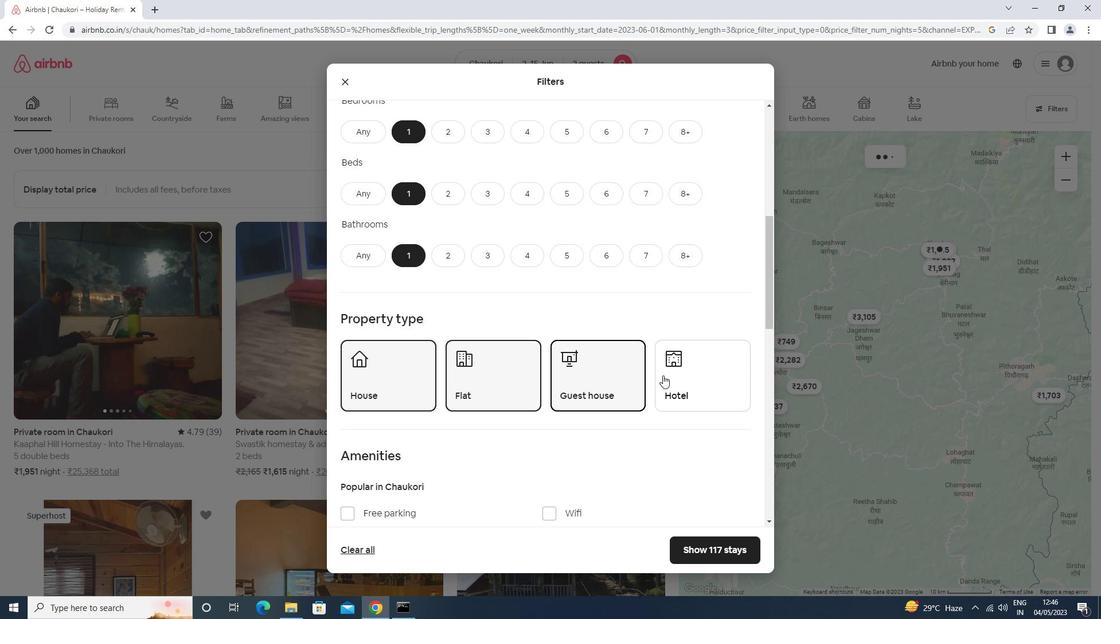 
Action: Mouse pressed left at (659, 377)
Screenshot: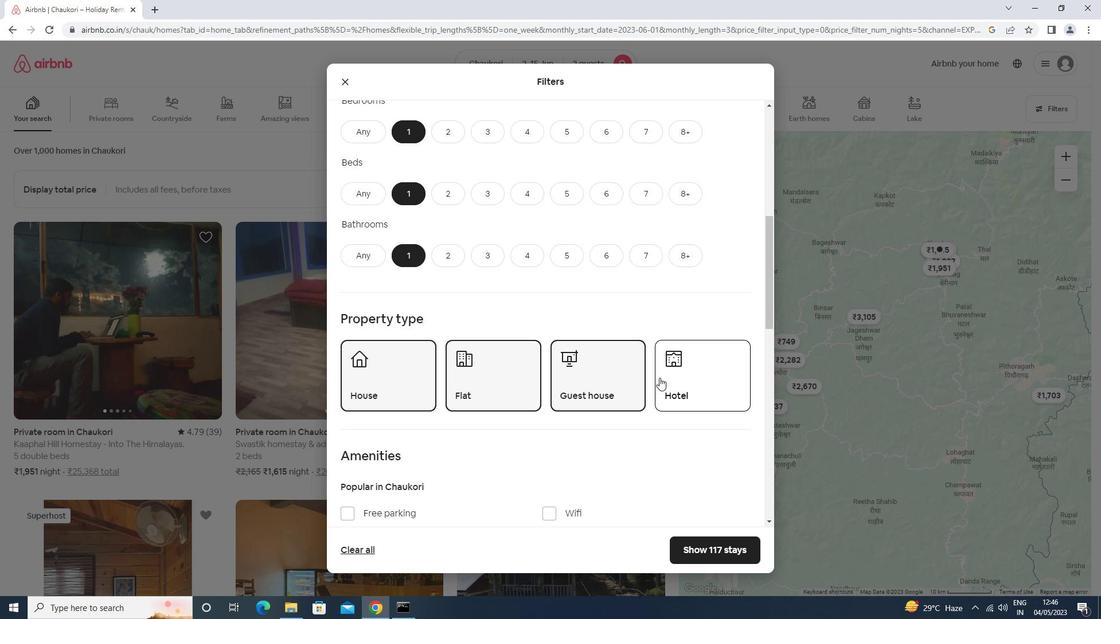 
Action: Mouse scrolled (659, 377) with delta (0, 0)
Screenshot: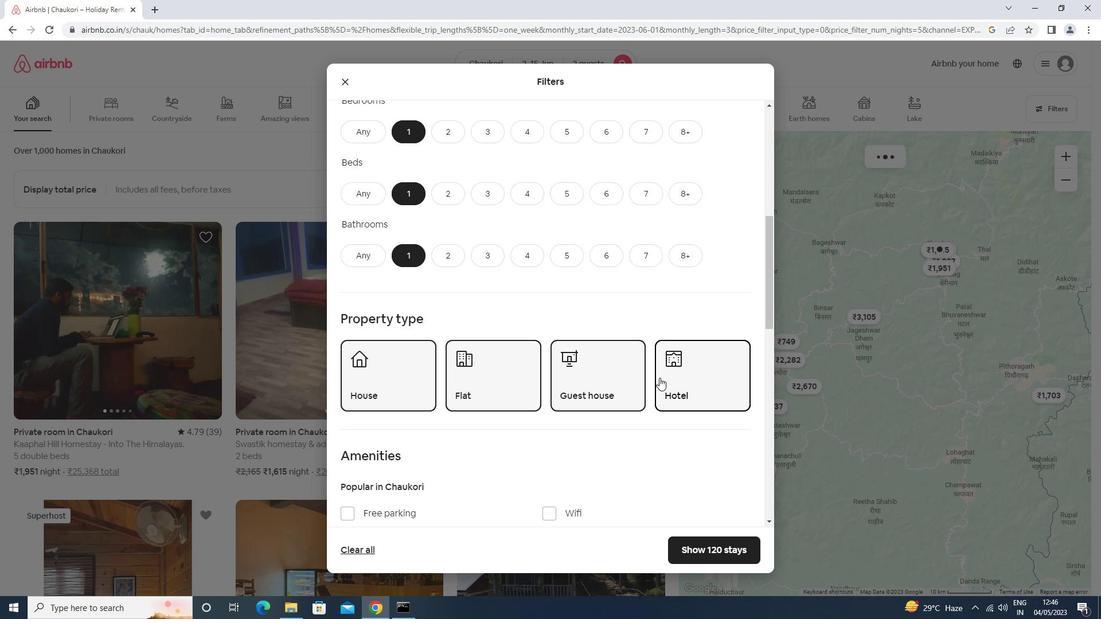 
Action: Mouse scrolled (659, 377) with delta (0, 0)
Screenshot: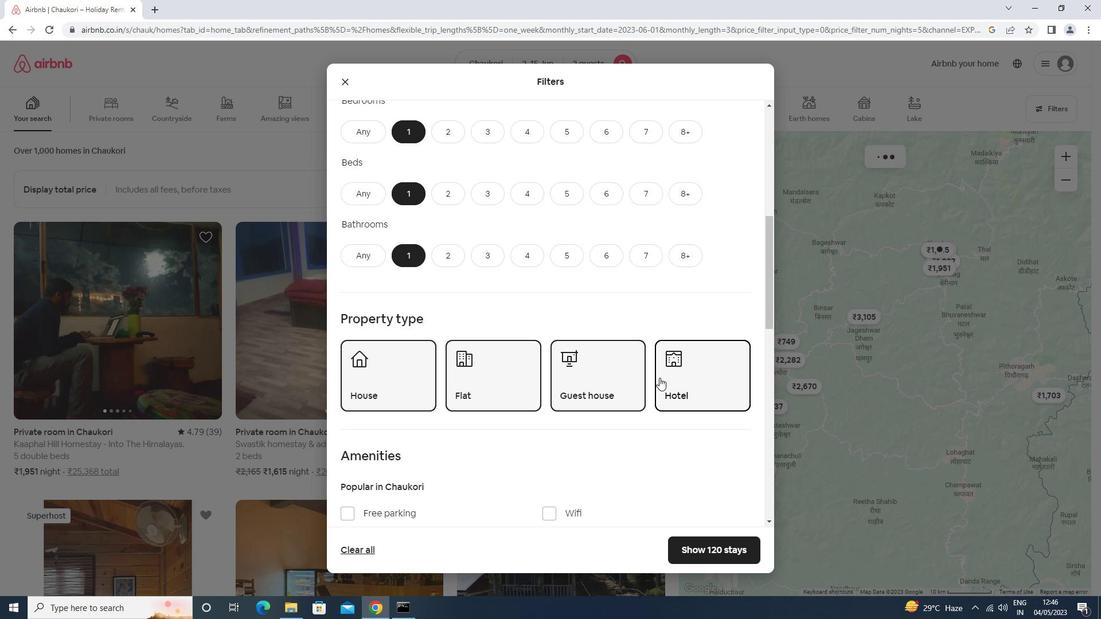 
Action: Mouse scrolled (659, 377) with delta (0, 0)
Screenshot: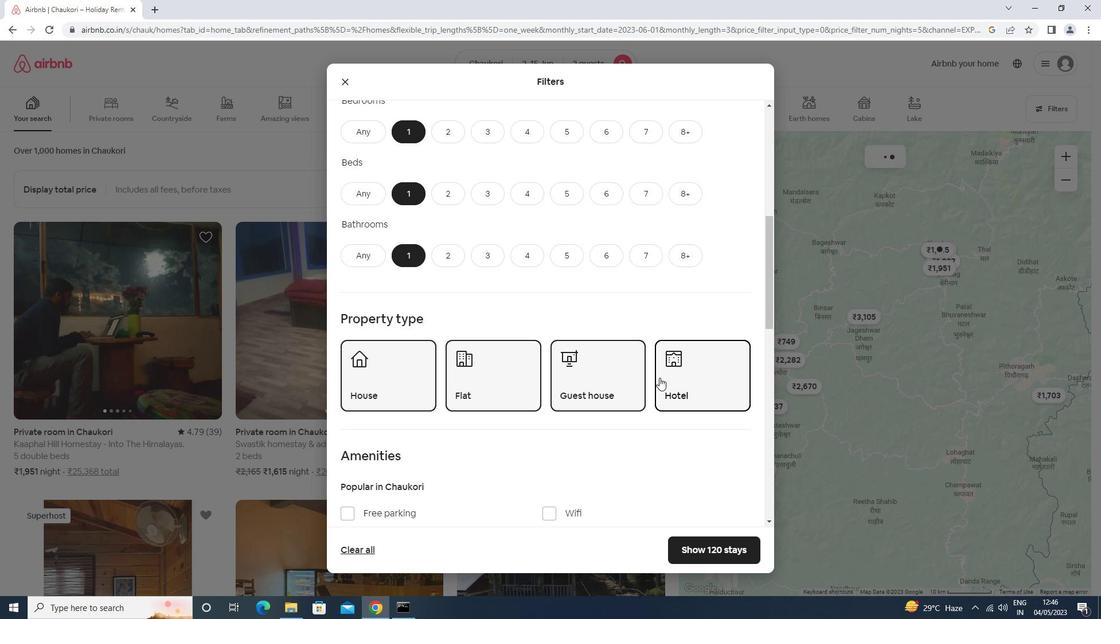 
Action: Mouse moved to (369, 422)
Screenshot: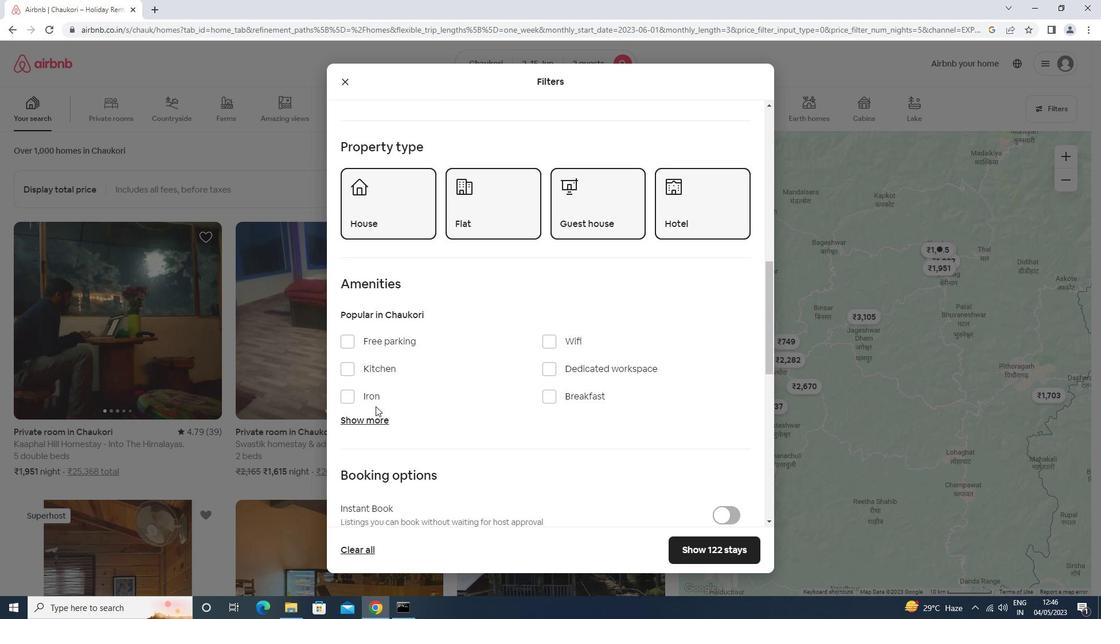 
Action: Mouse pressed left at (369, 422)
Screenshot: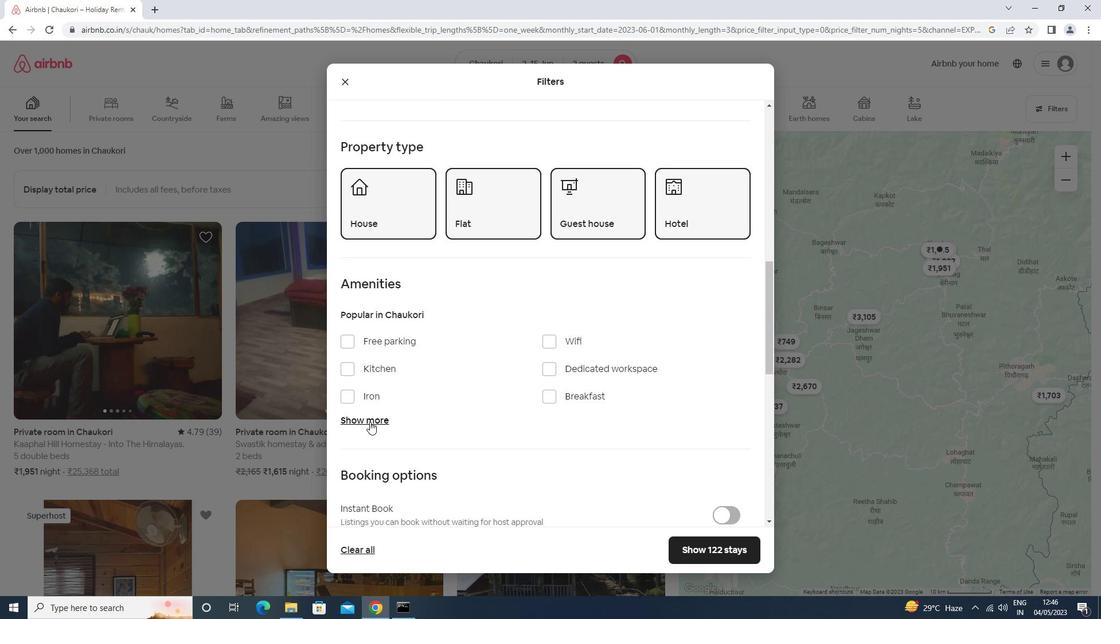 
Action: Mouse moved to (377, 416)
Screenshot: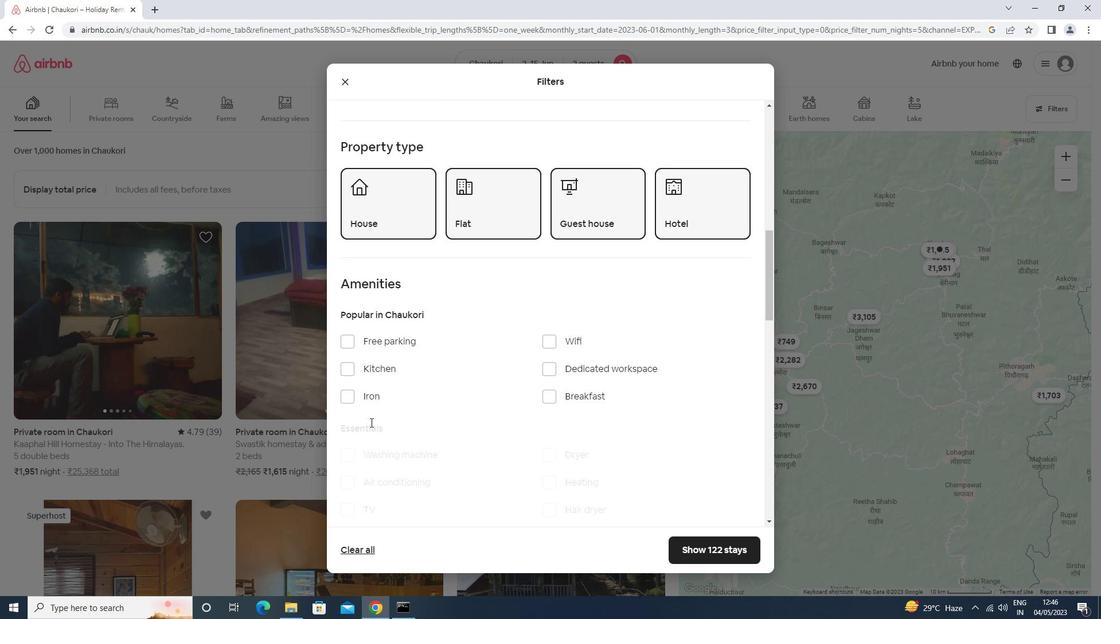 
Action: Mouse scrolled (377, 415) with delta (0, 0)
Screenshot: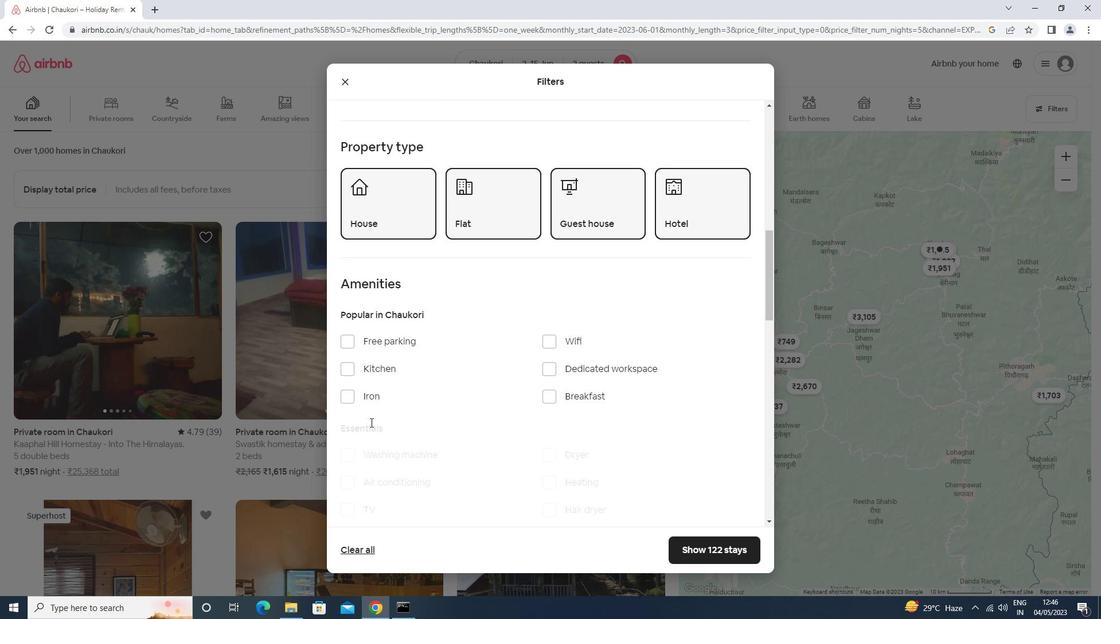 
Action: Mouse scrolled (377, 415) with delta (0, 0)
Screenshot: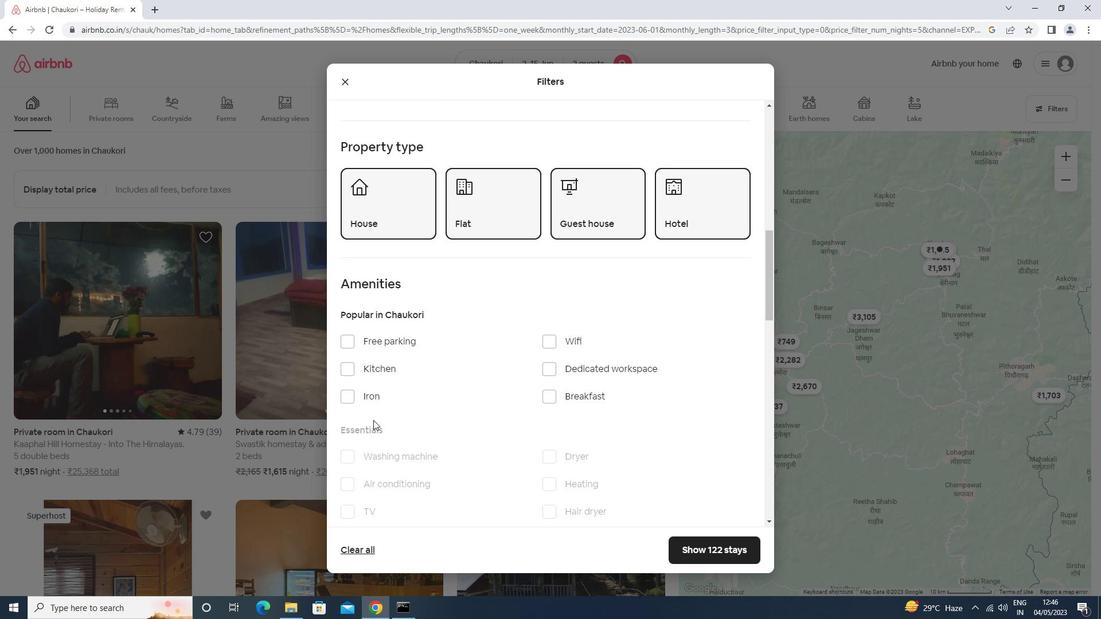 
Action: Mouse scrolled (377, 415) with delta (0, 0)
Screenshot: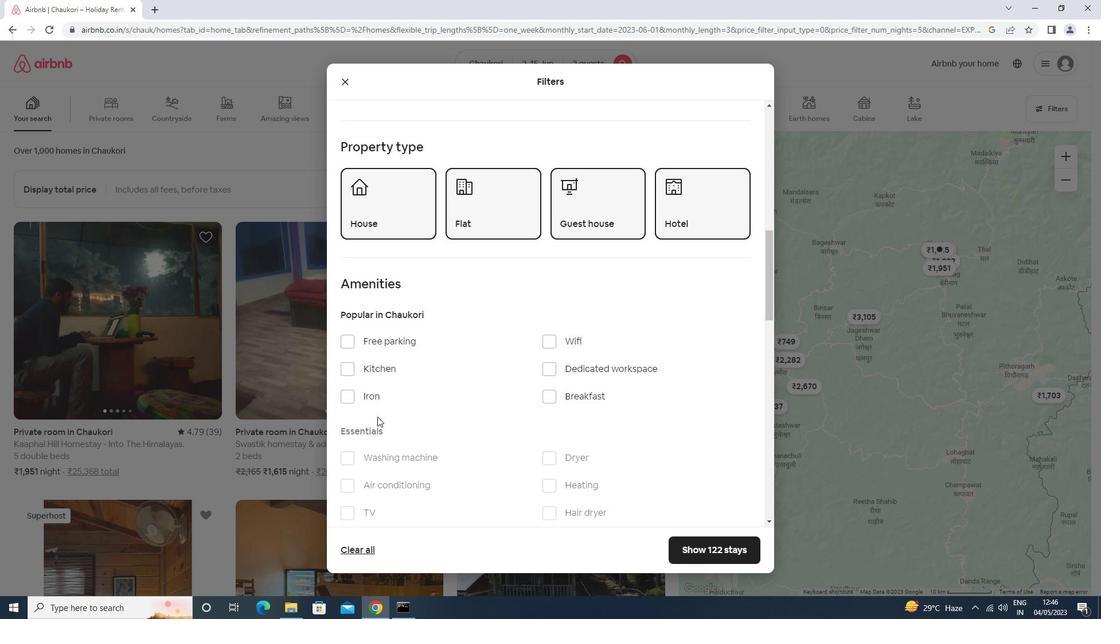 
Action: Mouse scrolled (377, 415) with delta (0, 0)
Screenshot: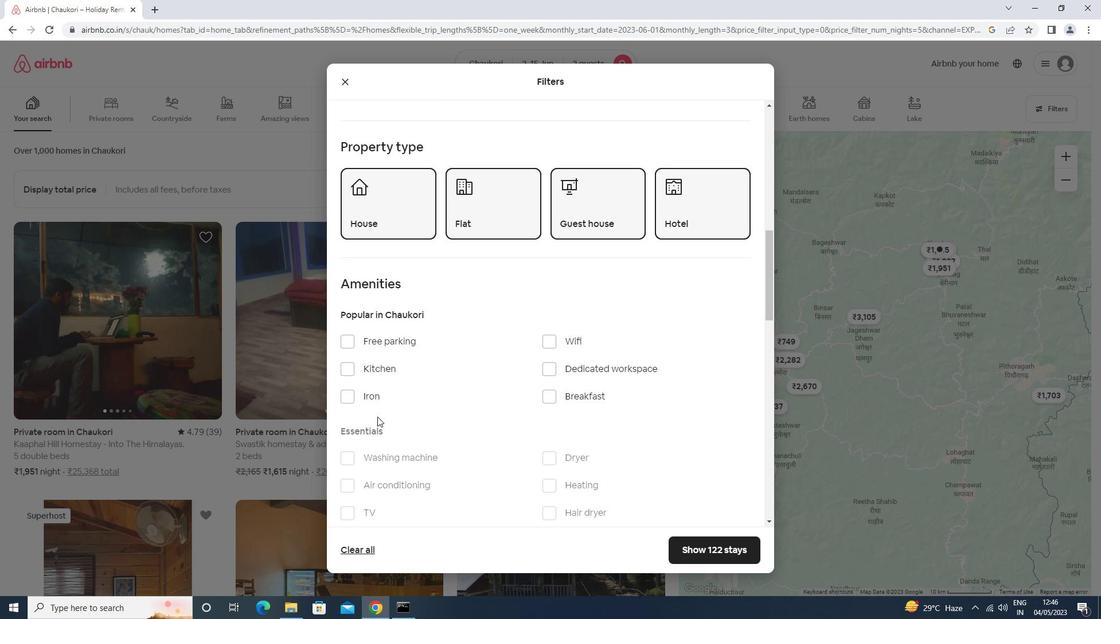 
Action: Mouse moved to (400, 232)
Screenshot: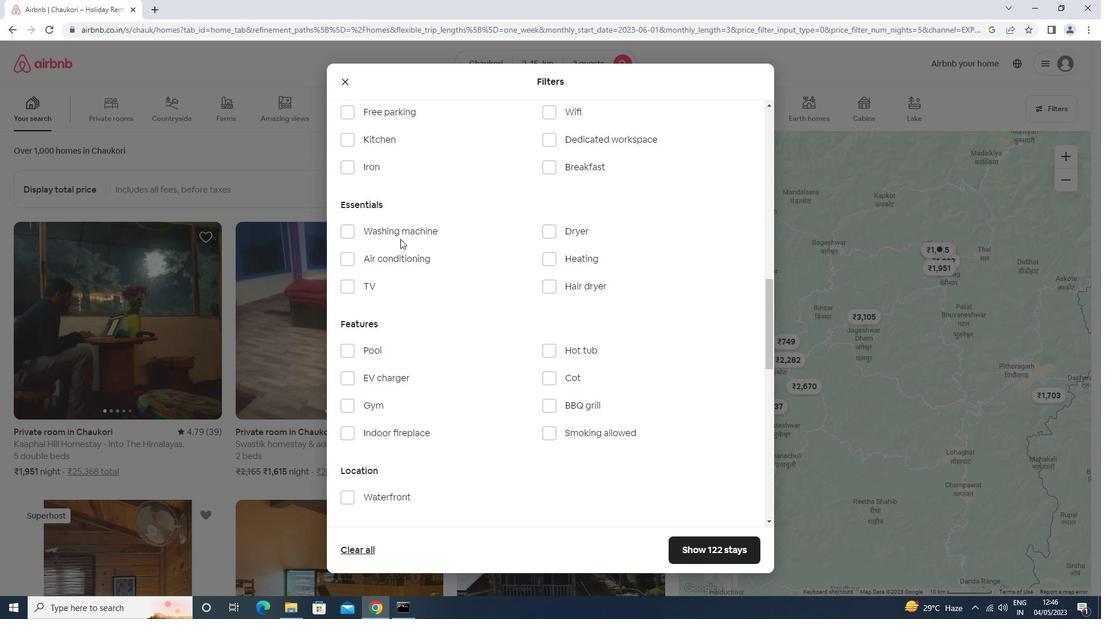 
Action: Mouse pressed left at (400, 232)
Screenshot: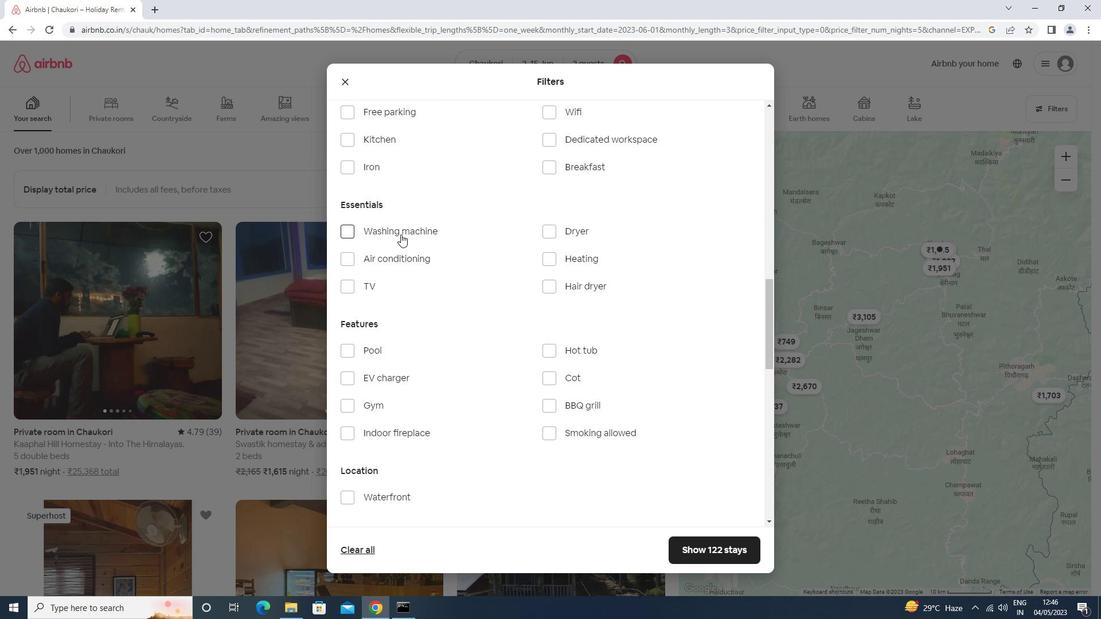 
Action: Mouse moved to (401, 270)
Screenshot: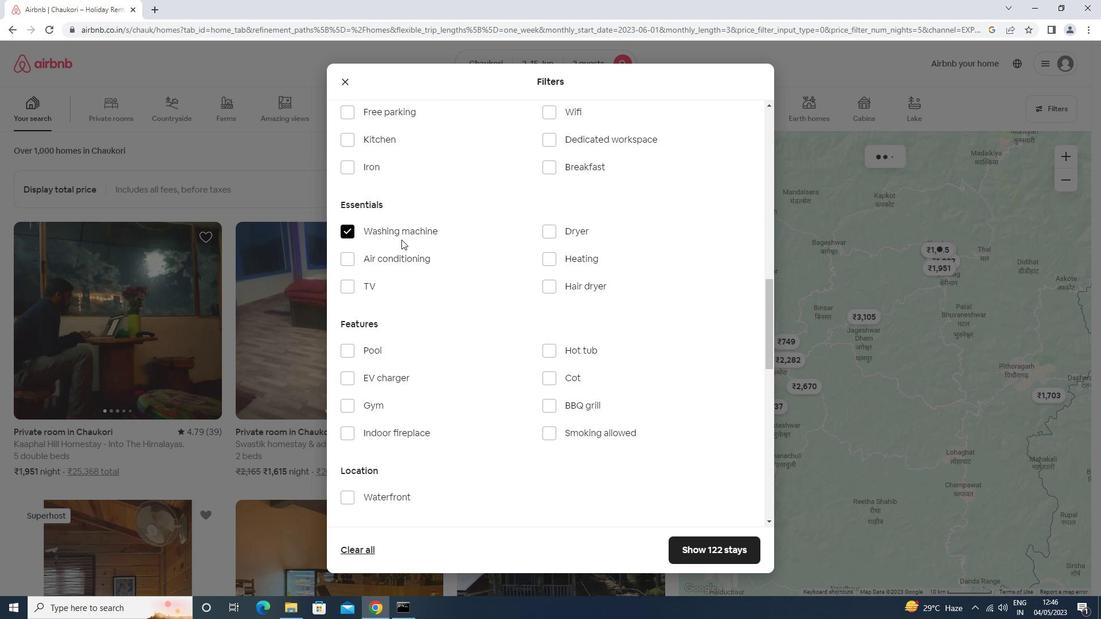 
Action: Mouse scrolled (401, 270) with delta (0, 0)
Screenshot: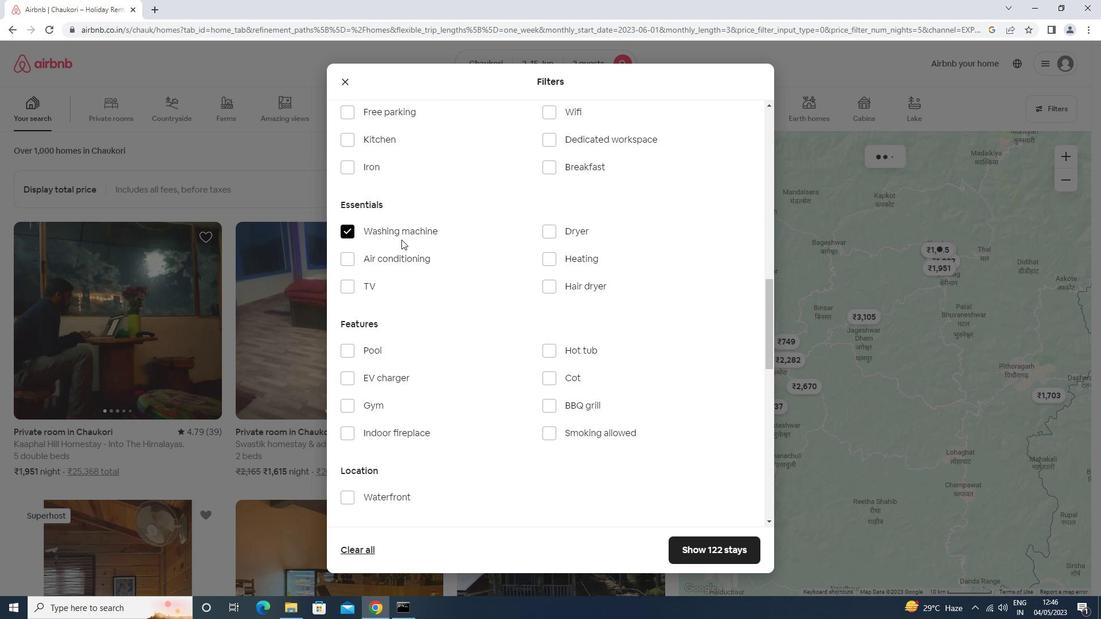 
Action: Mouse moved to (402, 272)
Screenshot: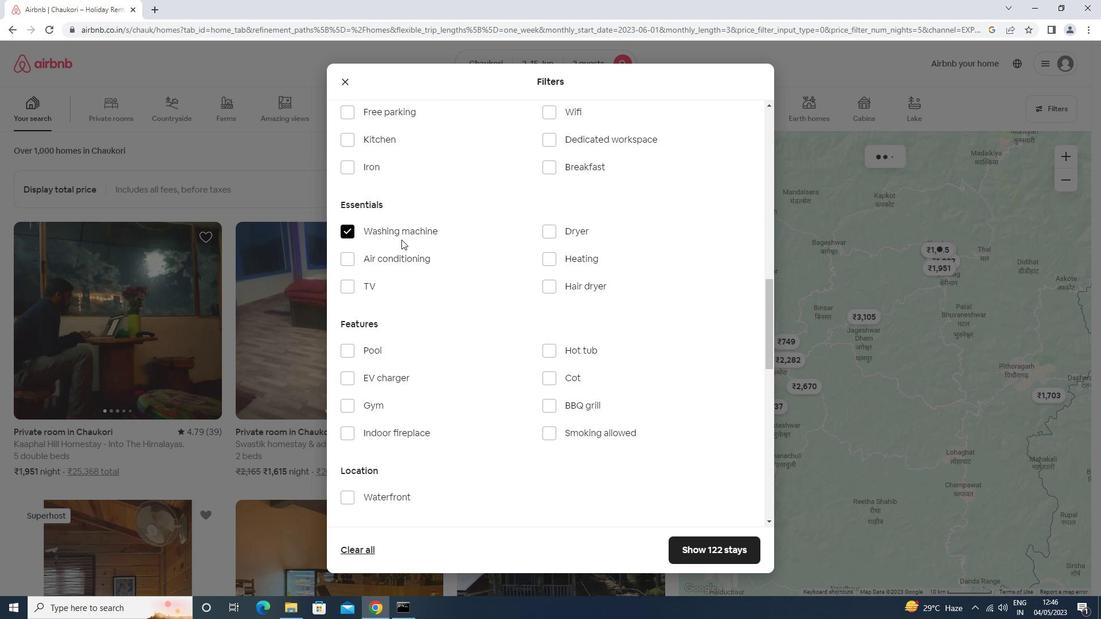 
Action: Mouse scrolled (402, 272) with delta (0, 0)
Screenshot: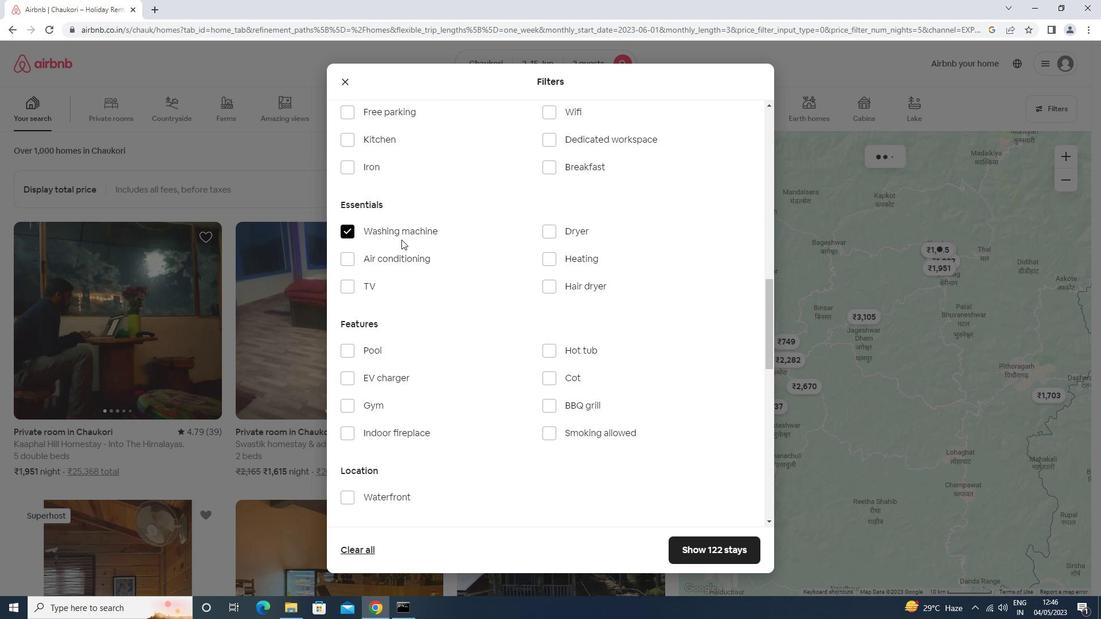 
Action: Mouse moved to (402, 273)
Screenshot: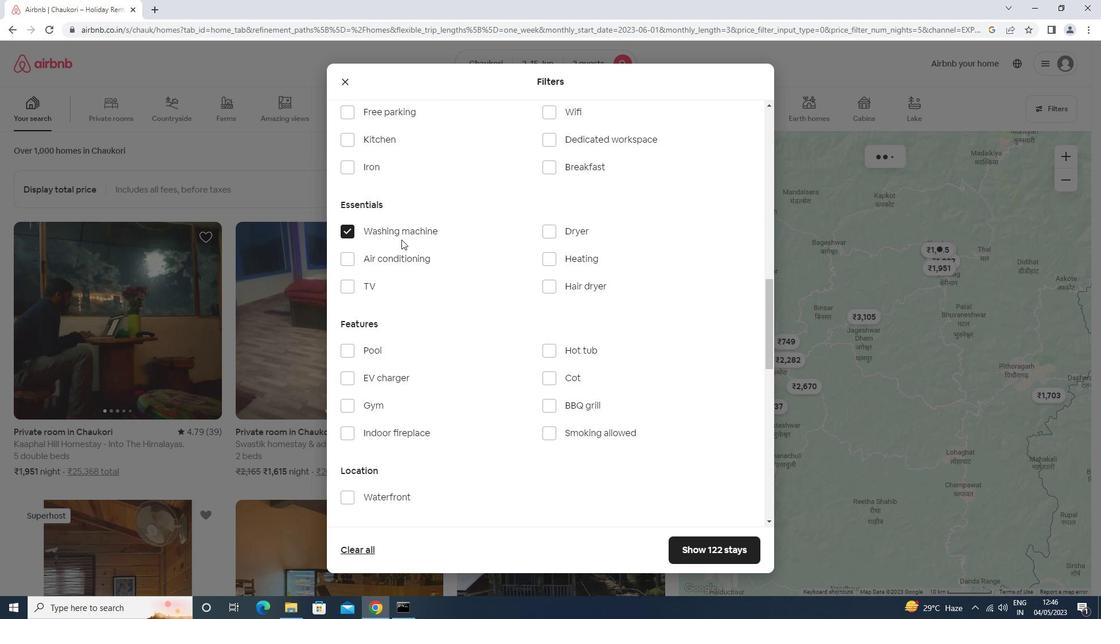 
Action: Mouse scrolled (402, 272) with delta (0, 0)
Screenshot: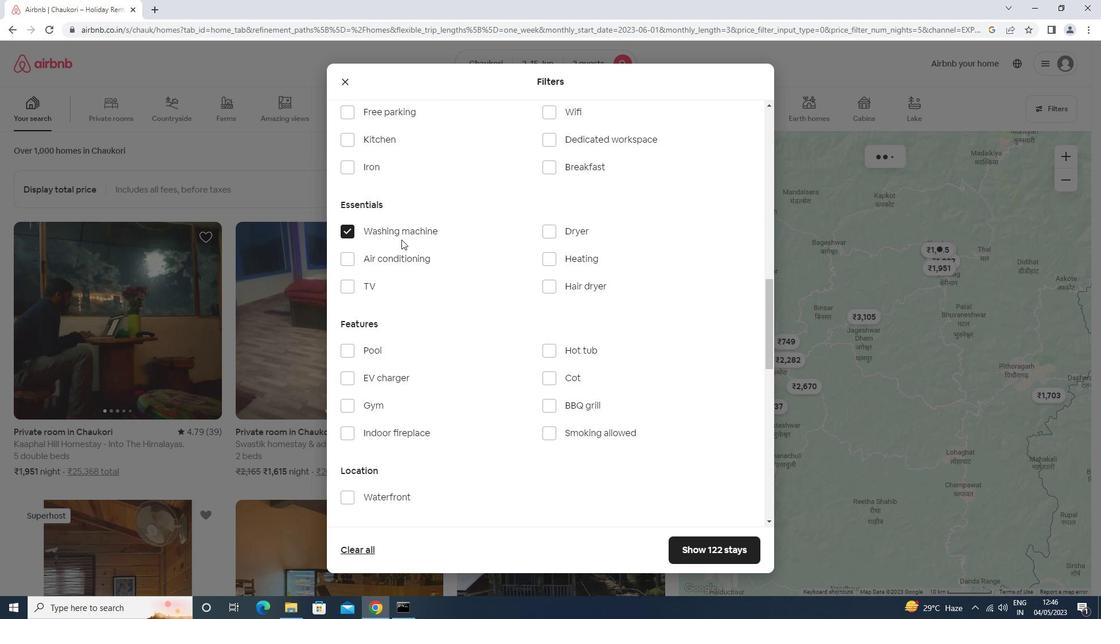 
Action: Mouse moved to (402, 274)
Screenshot: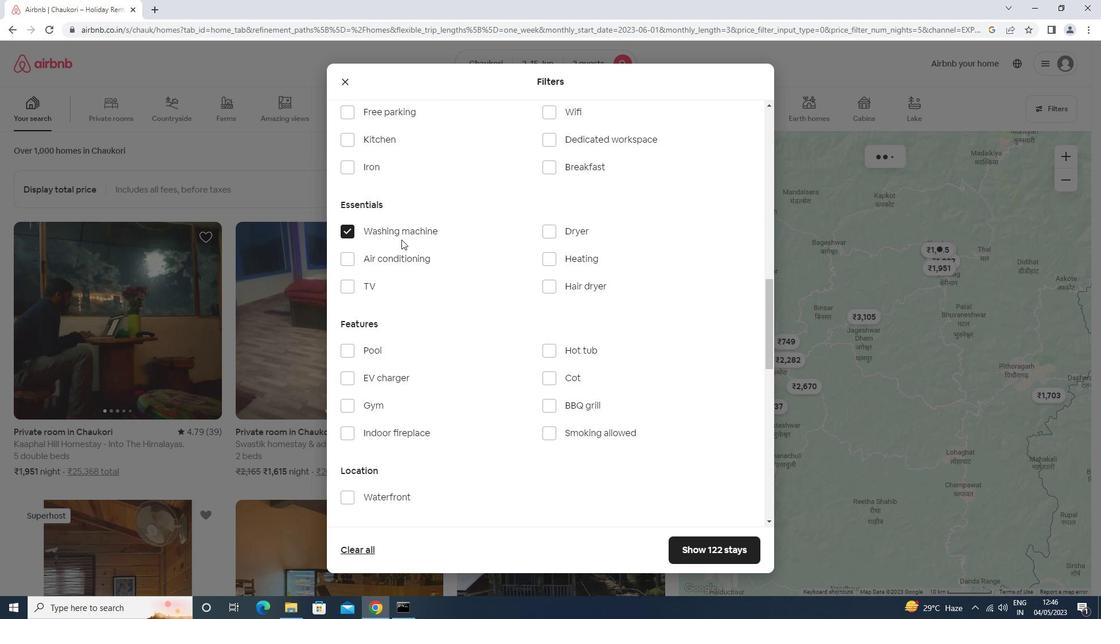 
Action: Mouse scrolled (402, 273) with delta (0, 0)
Screenshot: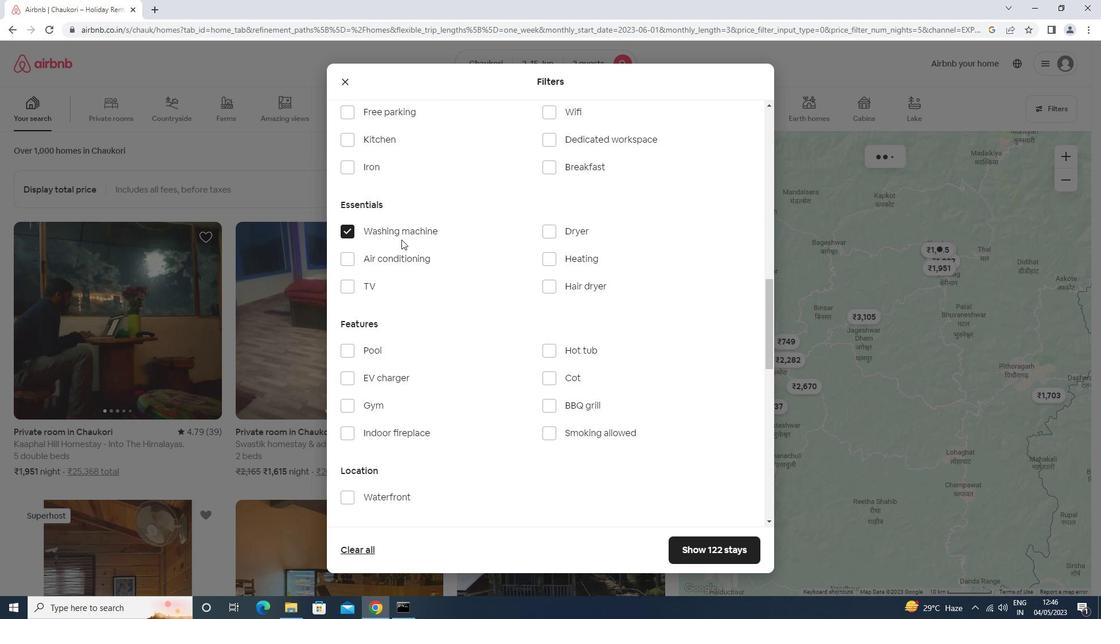 
Action: Mouse moved to (725, 485)
Screenshot: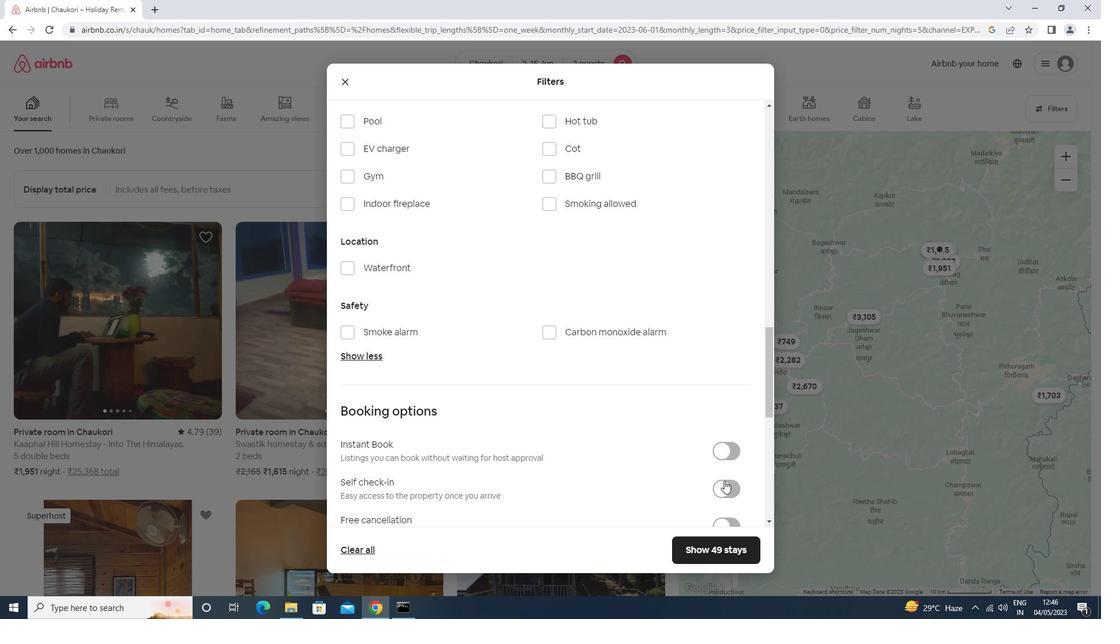 
Action: Mouse pressed left at (725, 485)
Screenshot: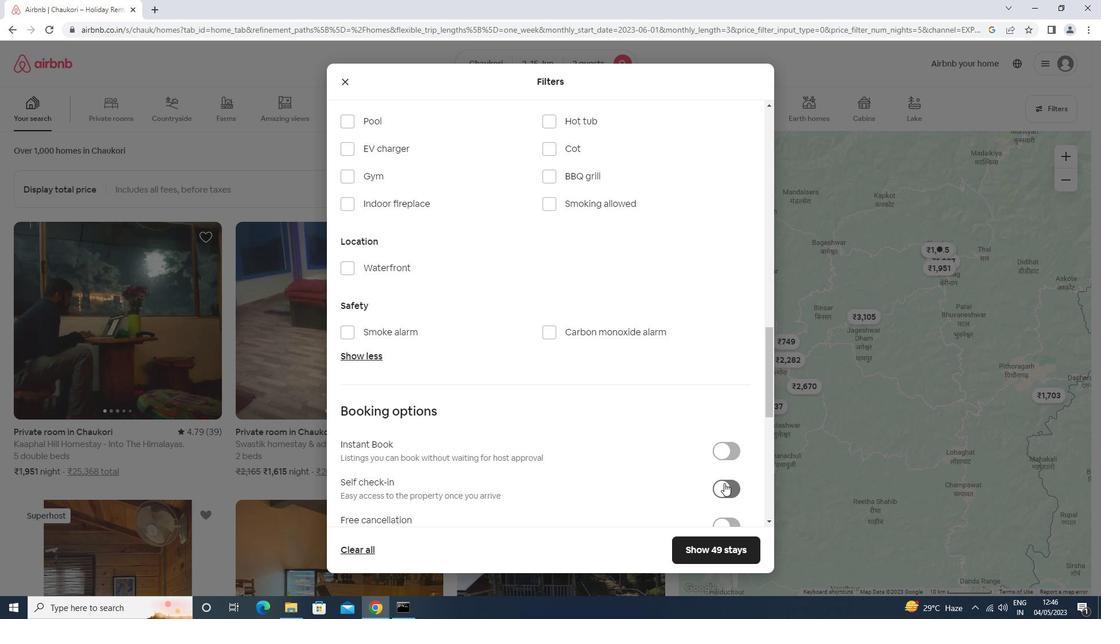
Action: Mouse moved to (660, 443)
Screenshot: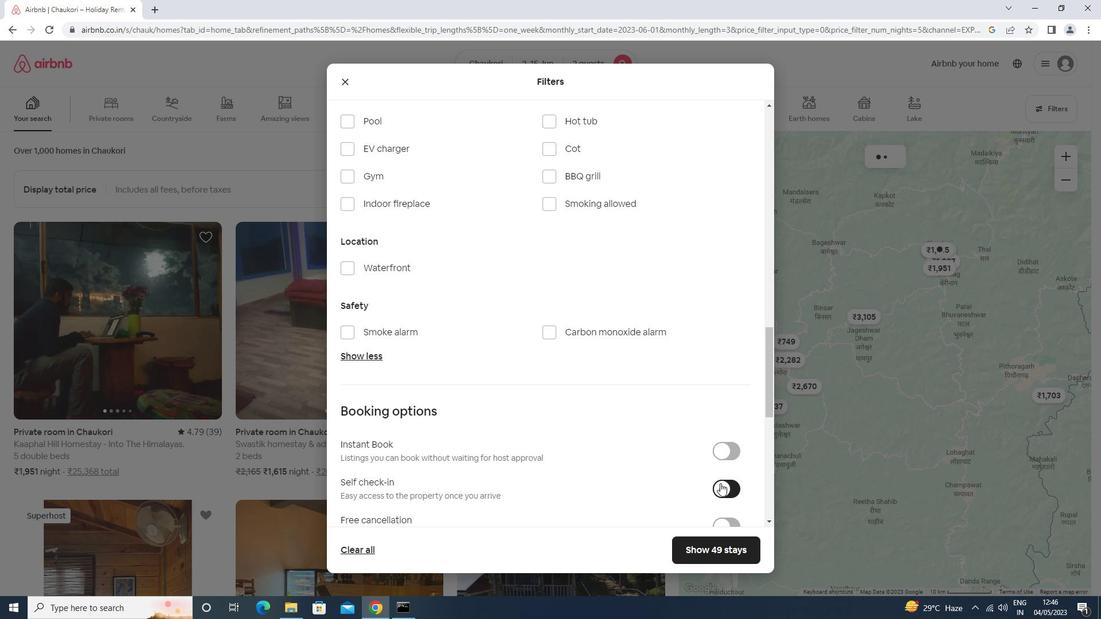 
Action: Mouse scrolled (660, 442) with delta (0, 0)
Screenshot: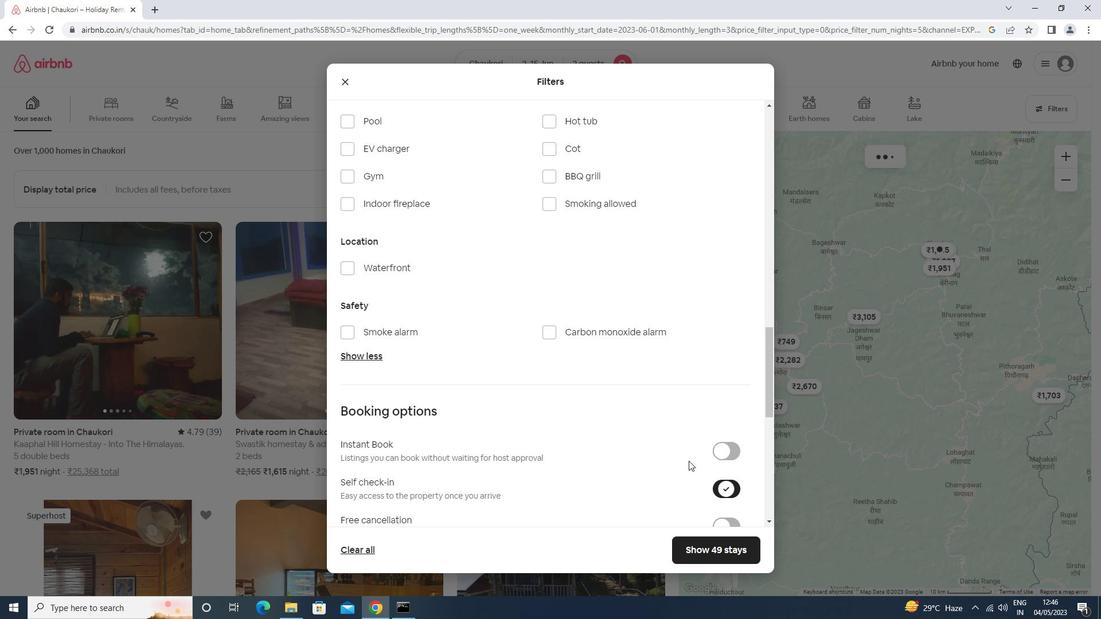 
Action: Mouse scrolled (660, 442) with delta (0, 0)
Screenshot: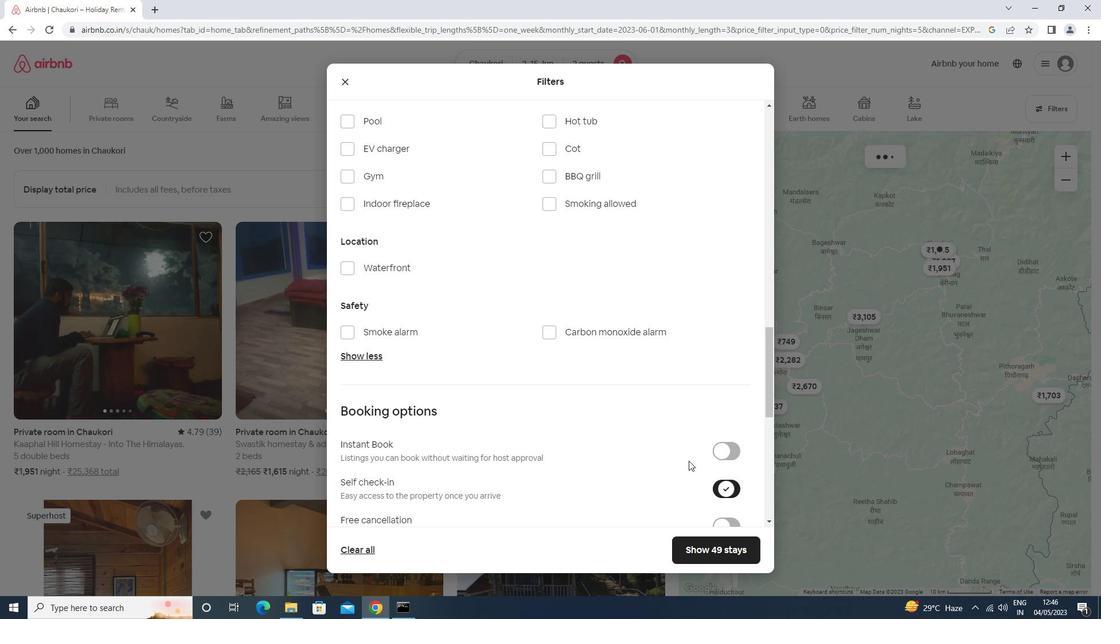 
Action: Mouse scrolled (660, 442) with delta (0, 0)
Screenshot: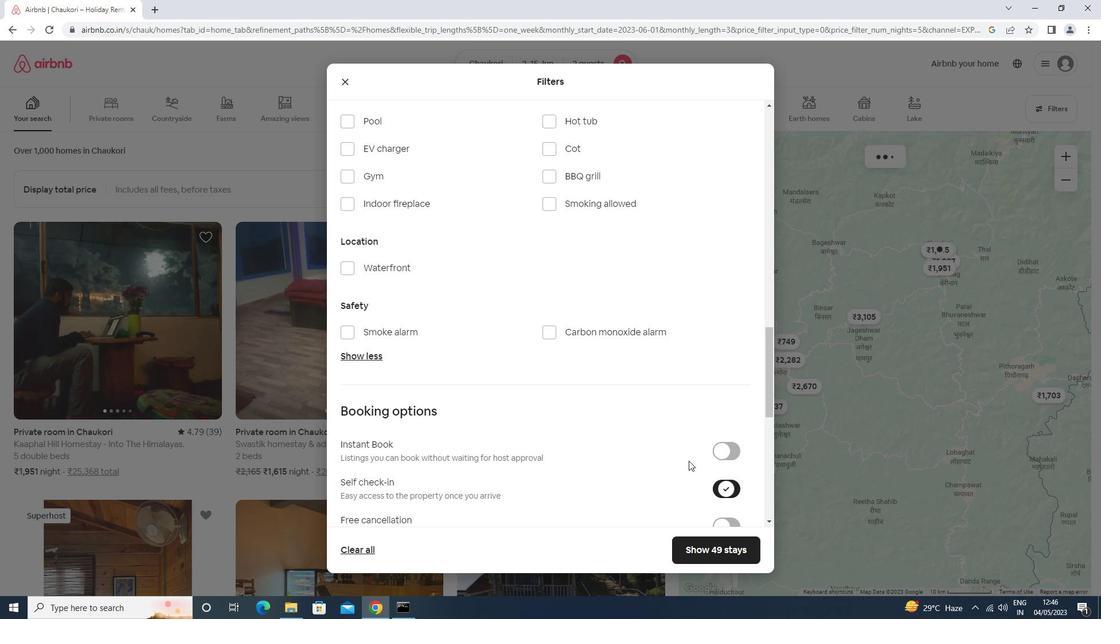 
Action: Mouse scrolled (660, 442) with delta (0, 0)
Screenshot: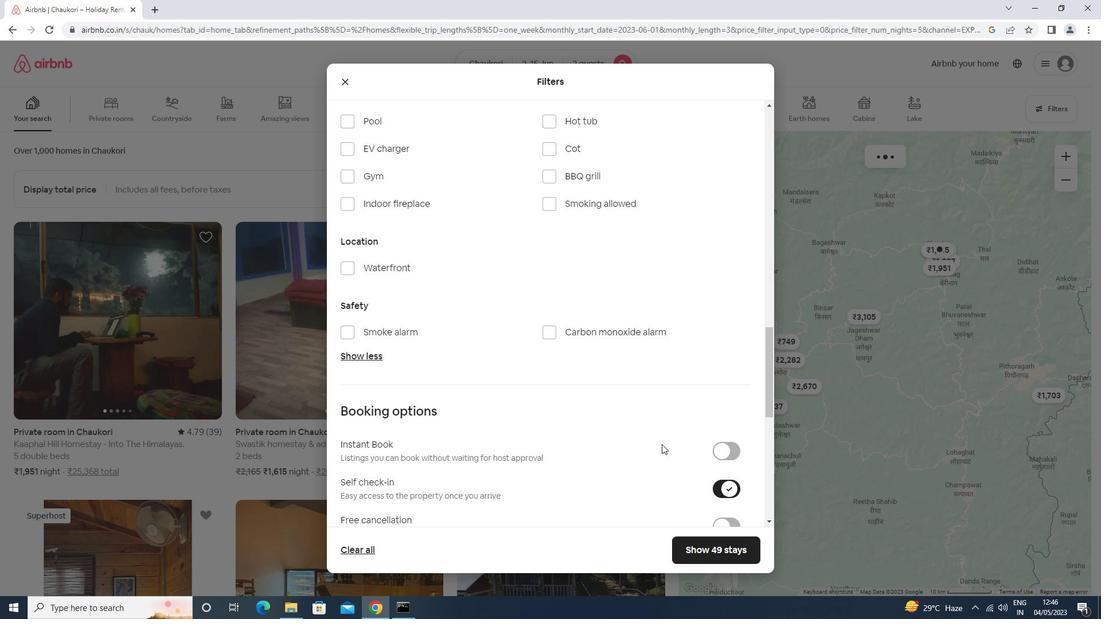 
Action: Mouse scrolled (660, 442) with delta (0, 0)
Screenshot: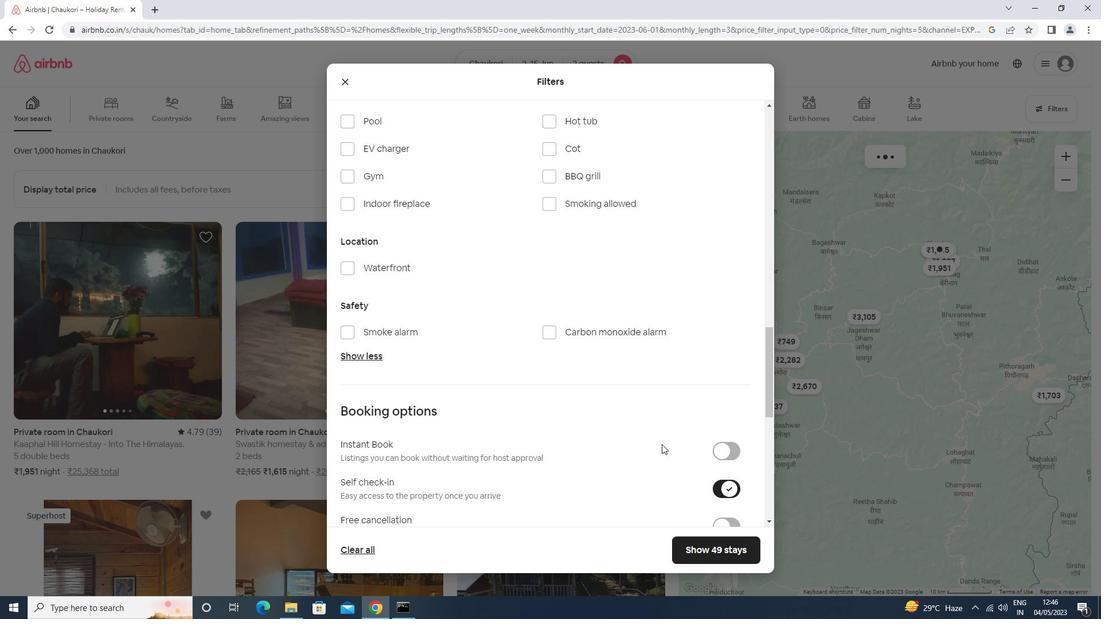 
Action: Mouse scrolled (660, 442) with delta (0, 0)
Screenshot: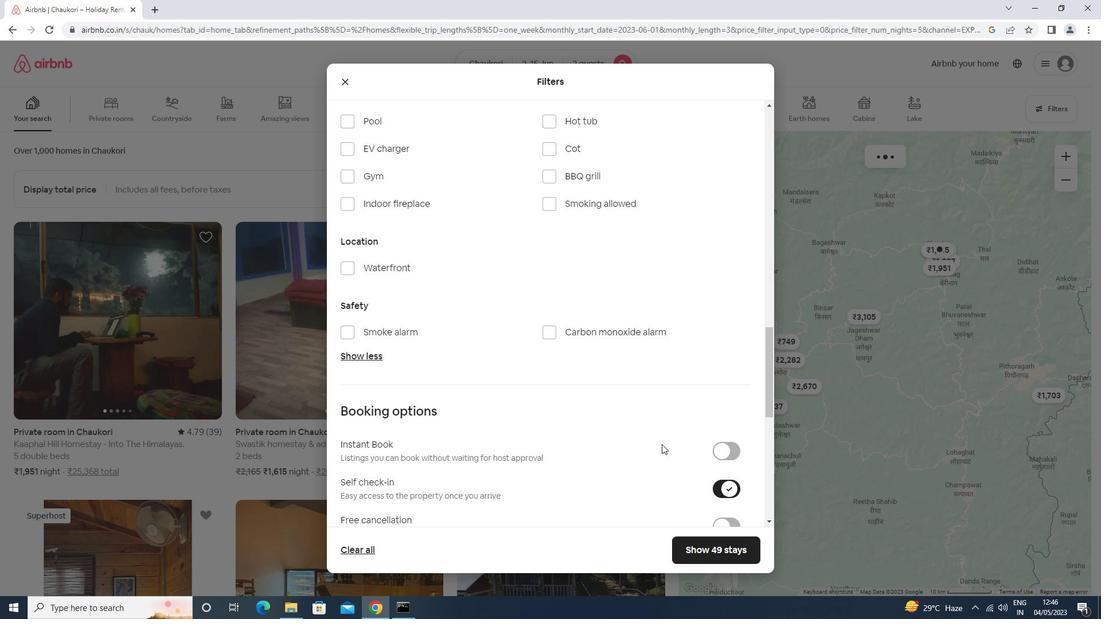 
Action: Mouse scrolled (660, 442) with delta (0, 0)
Screenshot: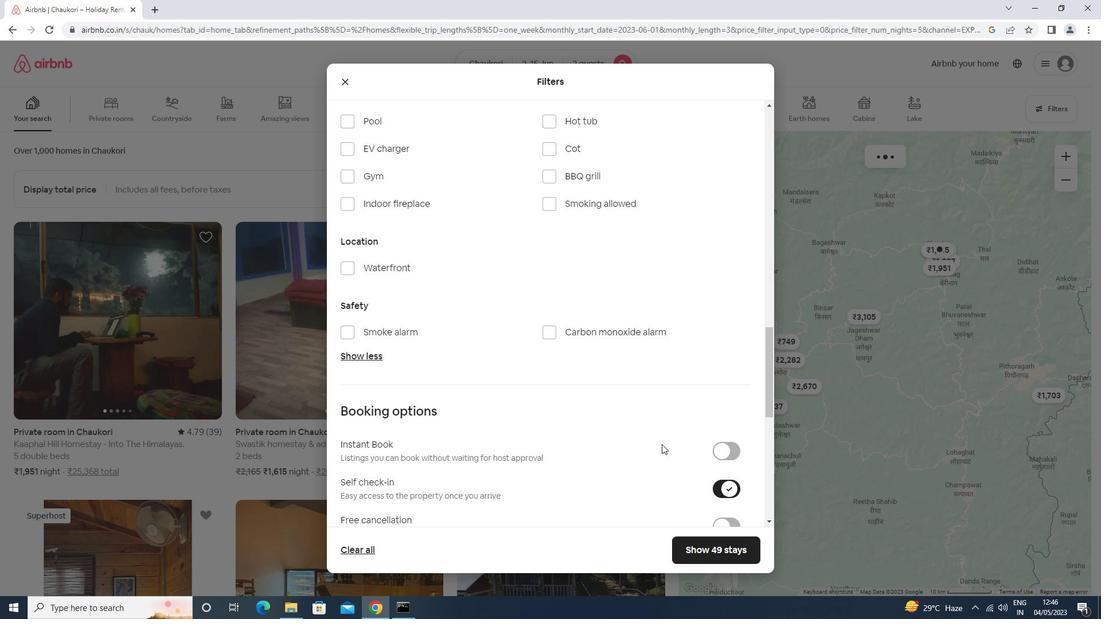 
Action: Mouse moved to (452, 494)
Screenshot: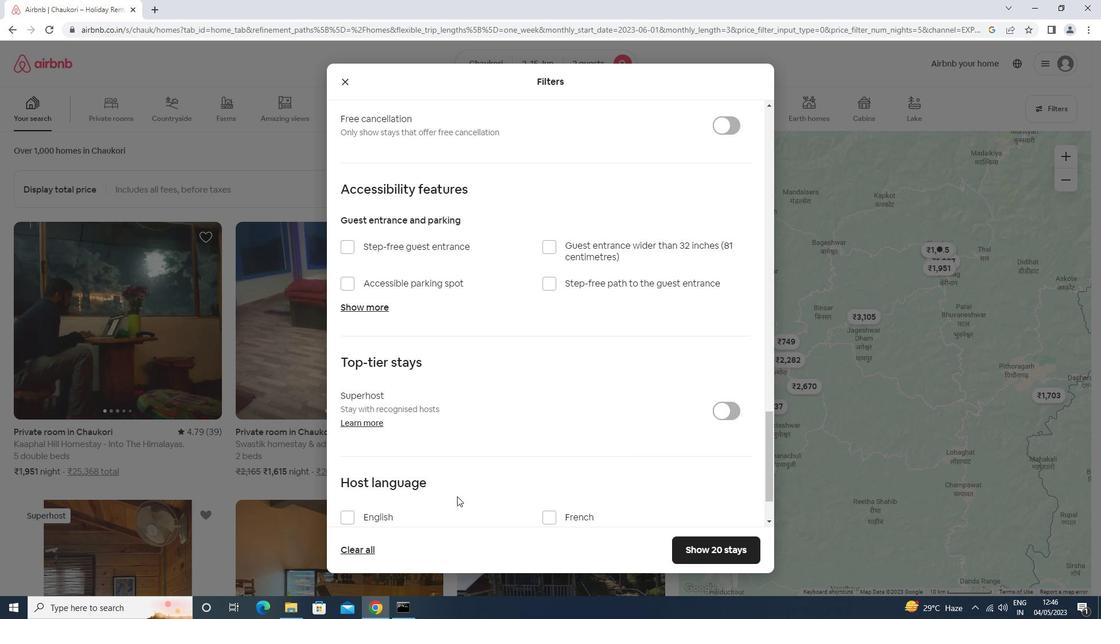 
Action: Mouse scrolled (452, 494) with delta (0, 0)
Screenshot: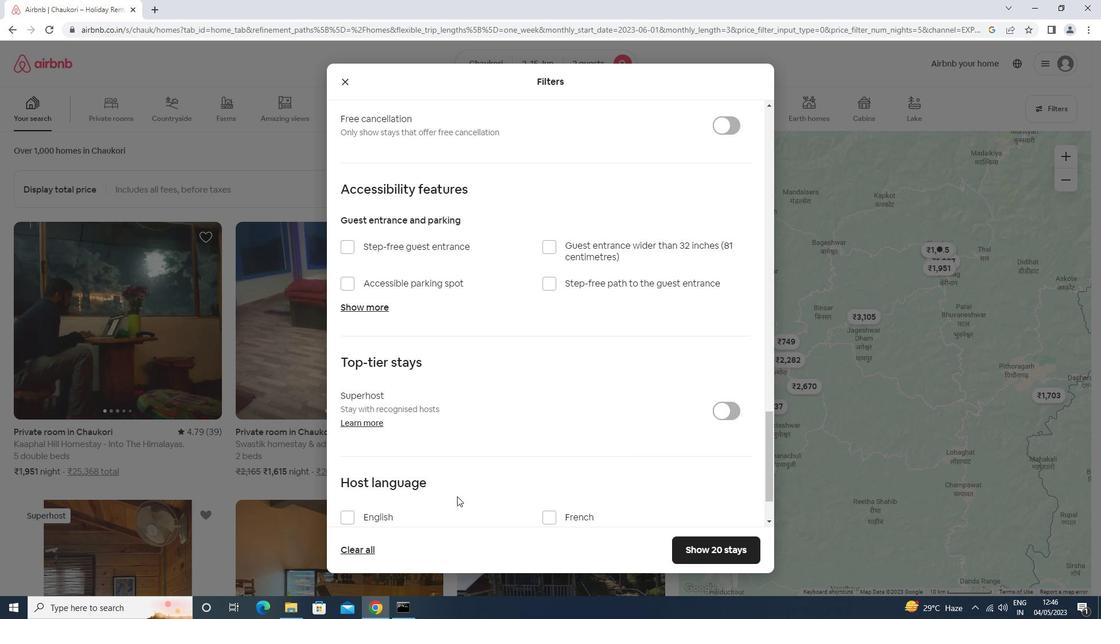 
Action: Mouse moved to (406, 459)
Screenshot: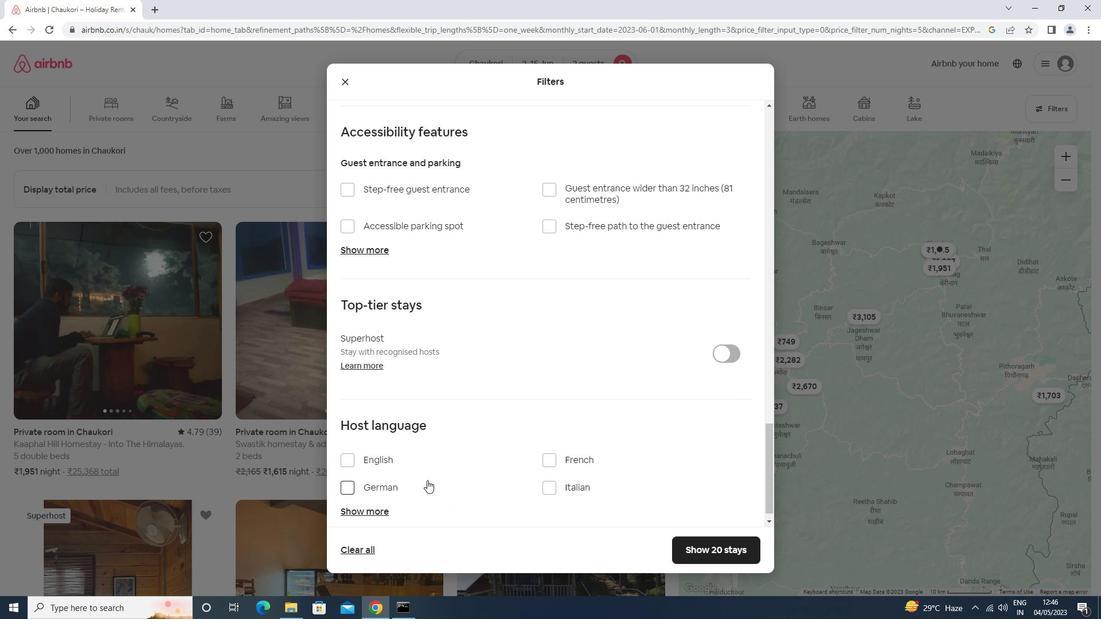 
Action: Mouse pressed left at (406, 459)
Screenshot: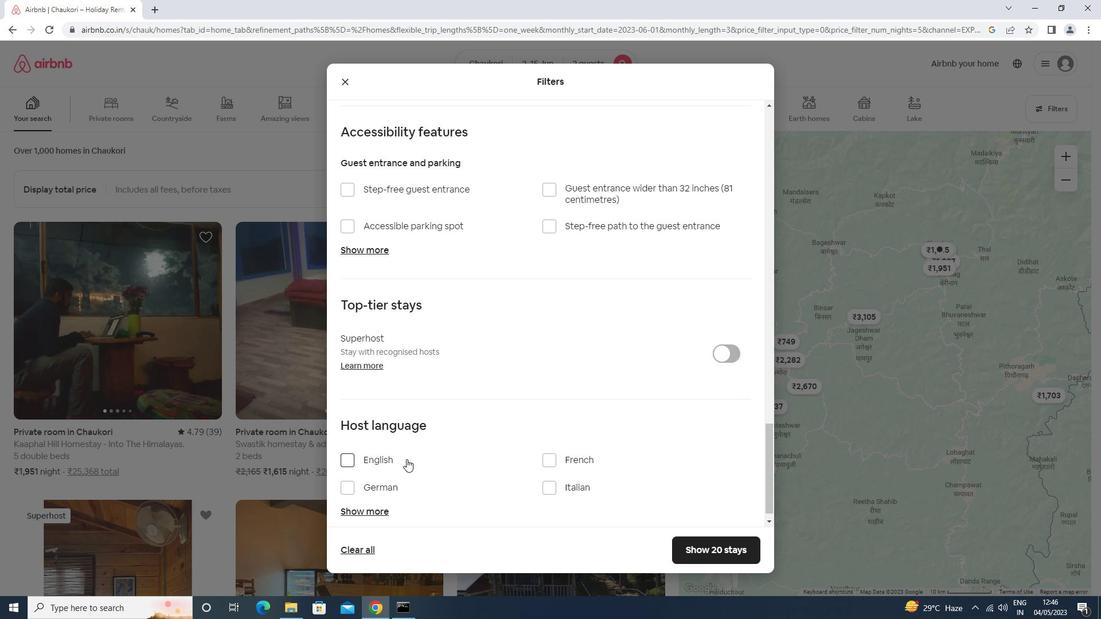 
Action: Mouse moved to (702, 545)
Screenshot: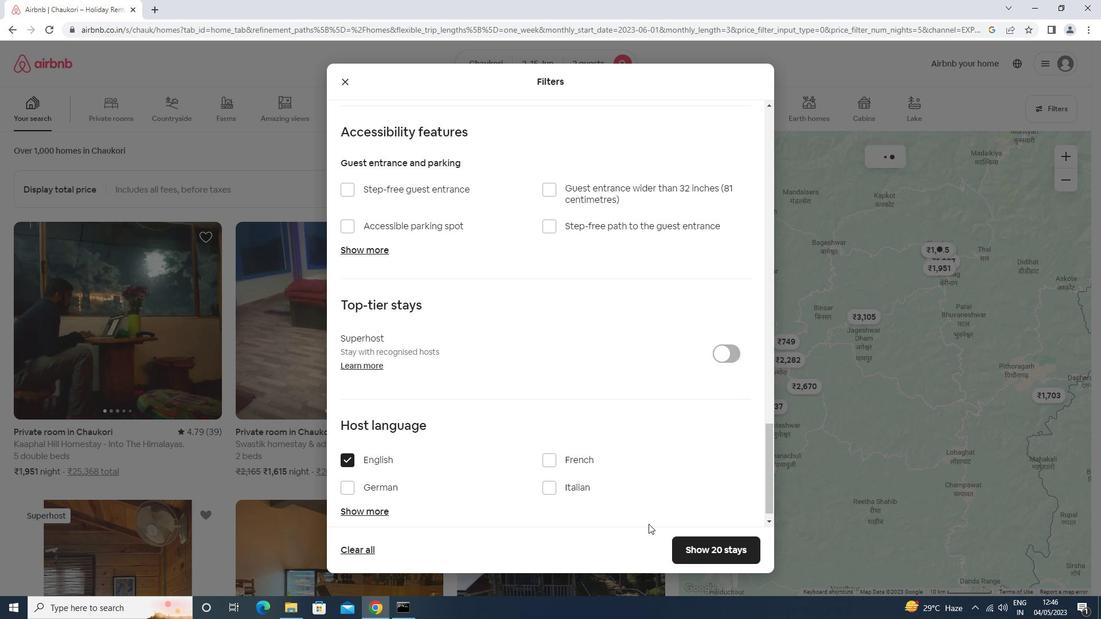 
Action: Mouse pressed left at (702, 545)
Screenshot: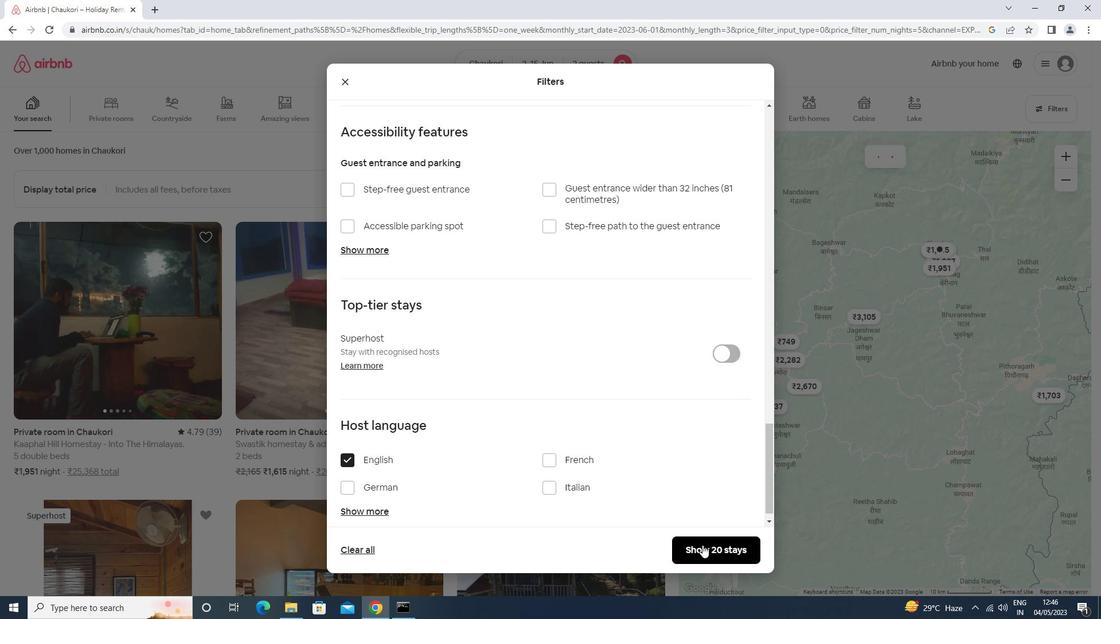 
Action: Mouse moved to (703, 544)
Screenshot: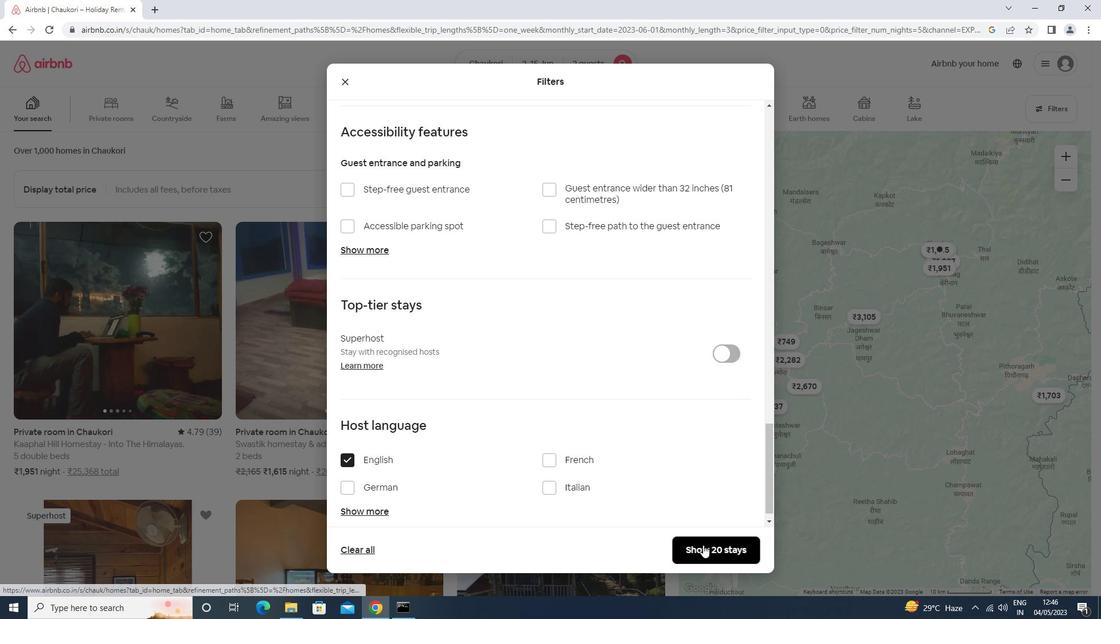 
